 Task: Send an email with the signature Kaylee Green with the subject Apology for a delay and the message Could you please provide feedback on the latest version of the project report? from softage.6@softage.net to softage.4@softage.net and move the email from Sent Items to the folder Waste management
Action: Mouse moved to (97, 88)
Screenshot: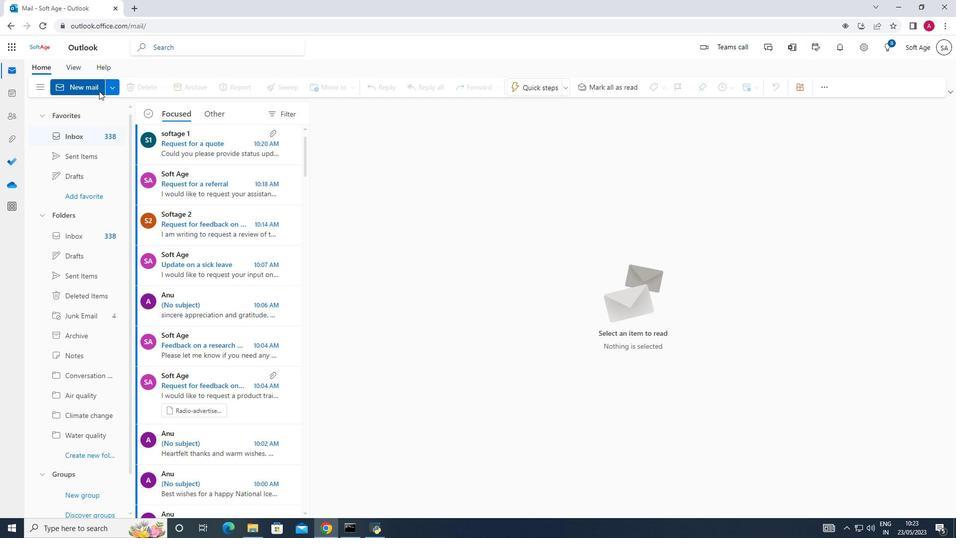 
Action: Mouse pressed left at (97, 88)
Screenshot: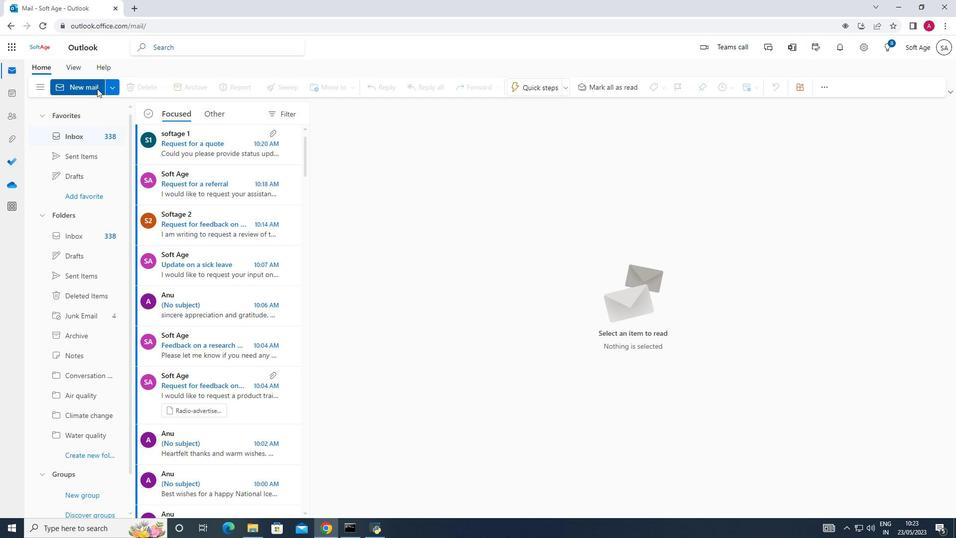 
Action: Mouse moved to (676, 92)
Screenshot: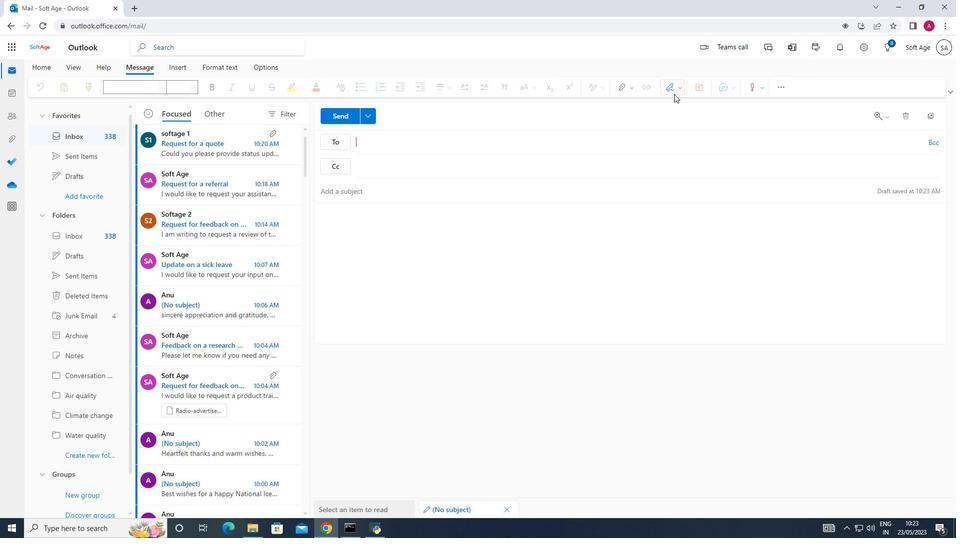 
Action: Mouse pressed left at (676, 92)
Screenshot: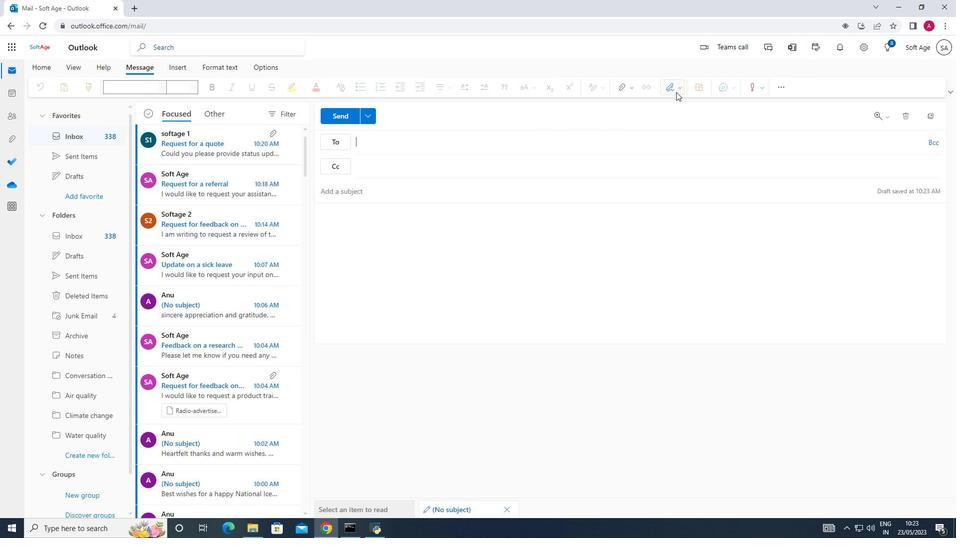 
Action: Mouse moved to (671, 124)
Screenshot: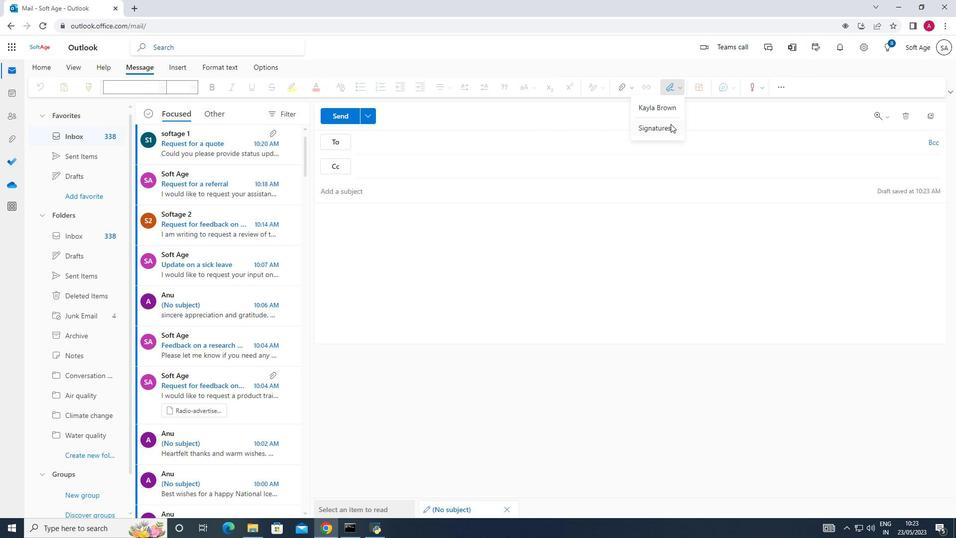 
Action: Mouse pressed left at (671, 124)
Screenshot: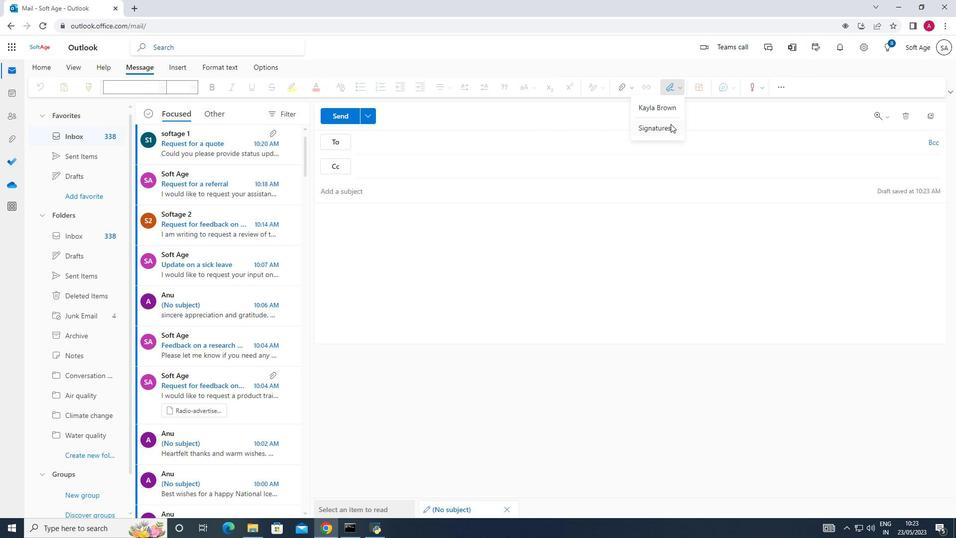 
Action: Mouse moved to (689, 167)
Screenshot: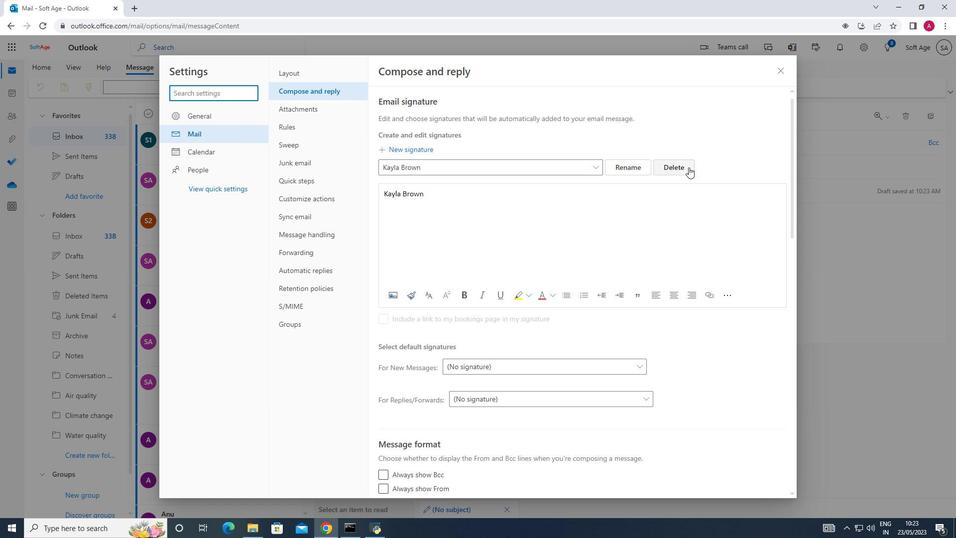 
Action: Mouse pressed left at (689, 167)
Screenshot: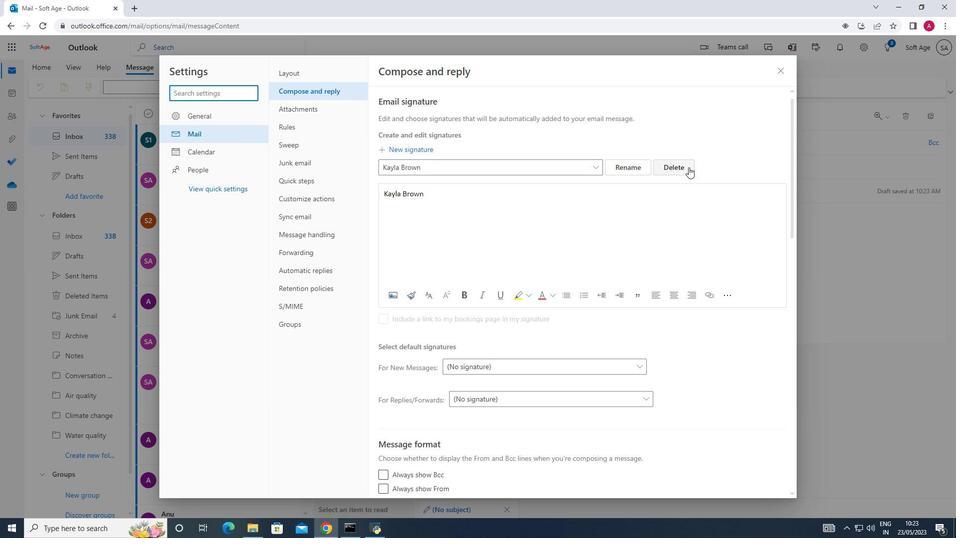 
Action: Mouse moved to (437, 167)
Screenshot: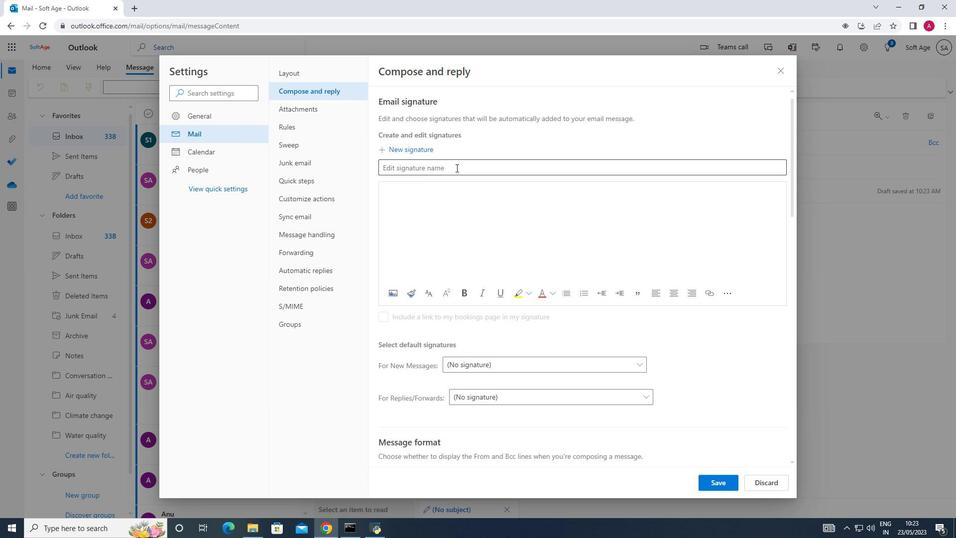 
Action: Mouse pressed left at (437, 167)
Screenshot: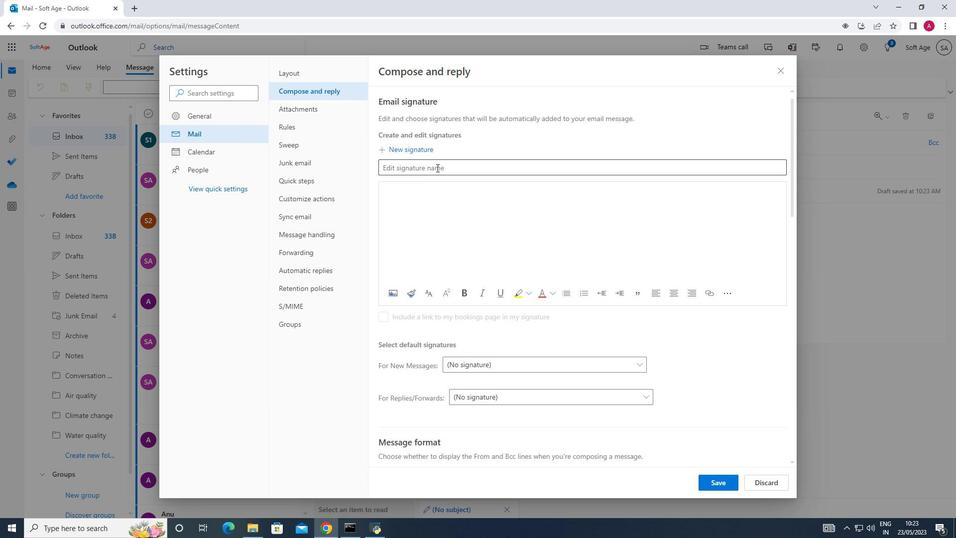 
Action: Key pressed <Key.shift_r>Kaylee<Key.space><Key.shift>Green
Screenshot: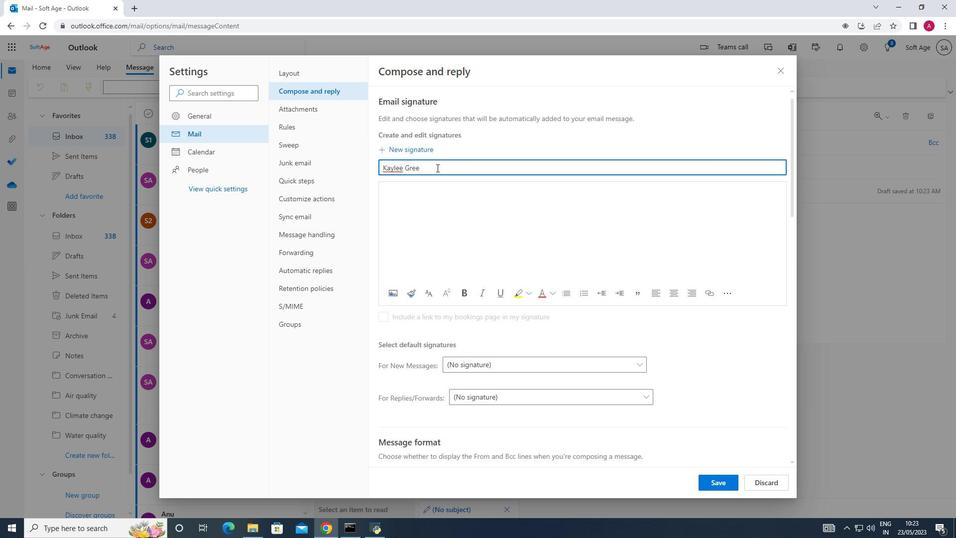 
Action: Mouse moved to (397, 194)
Screenshot: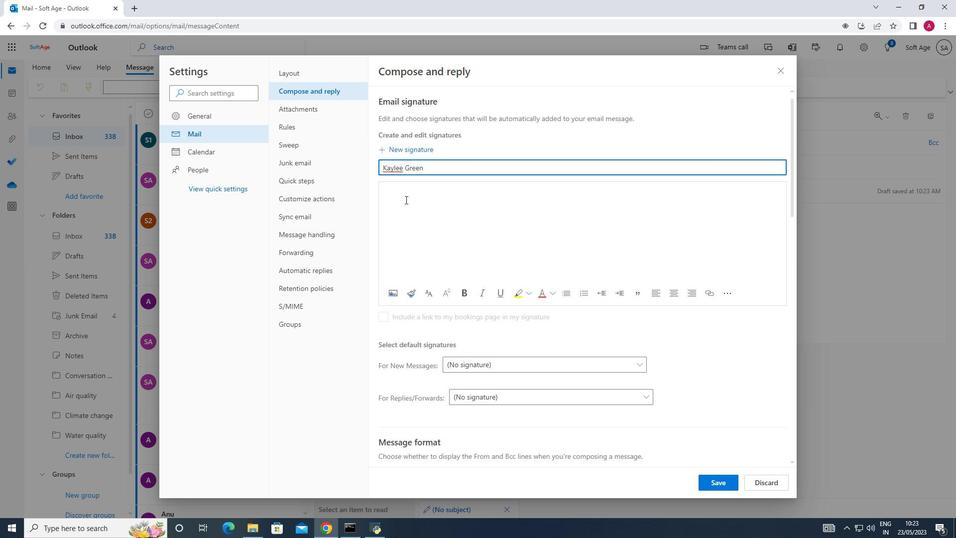 
Action: Mouse pressed left at (397, 194)
Screenshot: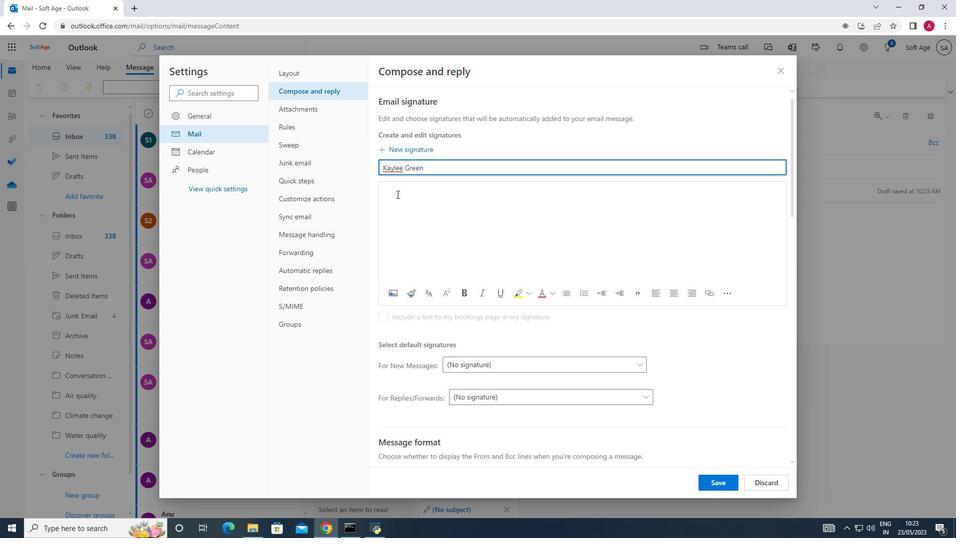 
Action: Key pressed <Key.shift_r>Kaylee<Key.space><Key.shift>Green
Screenshot: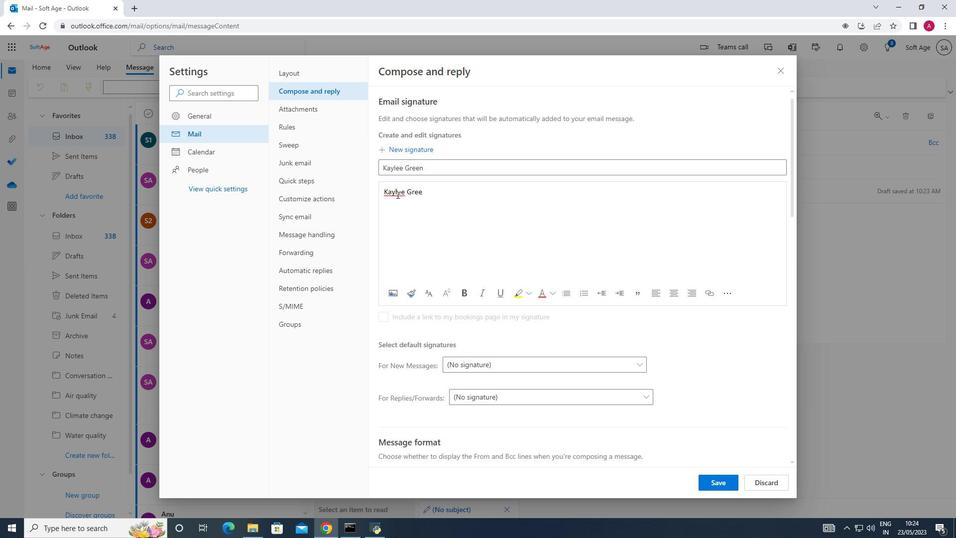 
Action: Mouse moved to (555, 299)
Screenshot: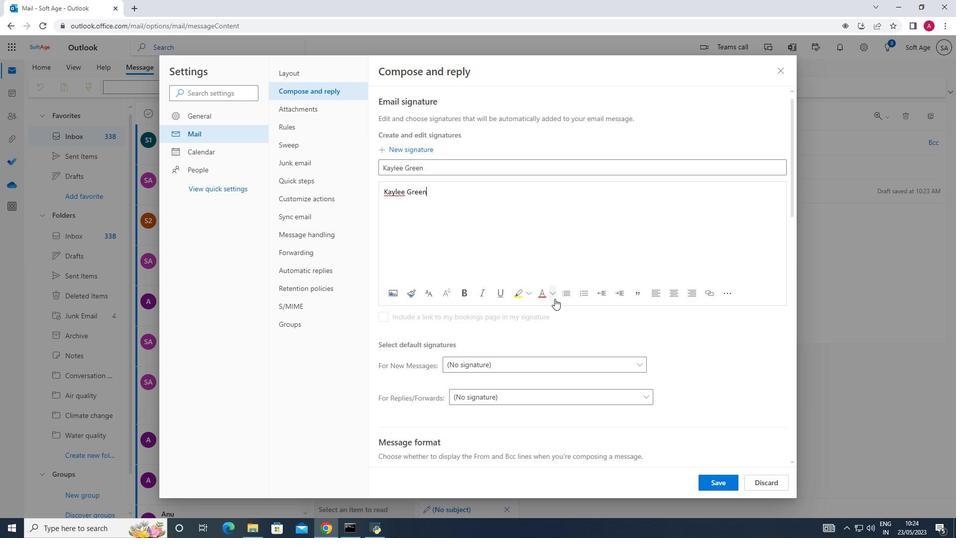 
Action: Mouse scrolled (555, 298) with delta (0, 0)
Screenshot: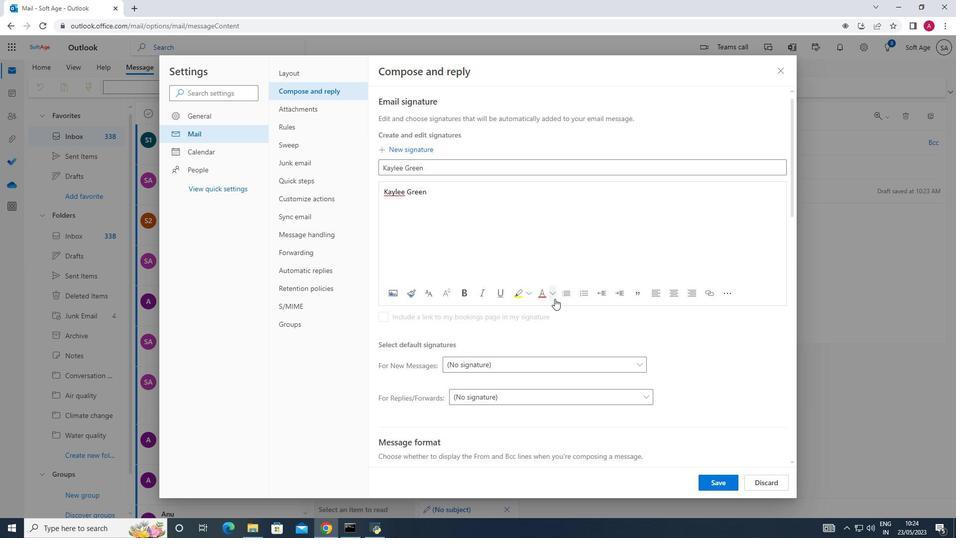 
Action: Mouse scrolled (555, 298) with delta (0, 0)
Screenshot: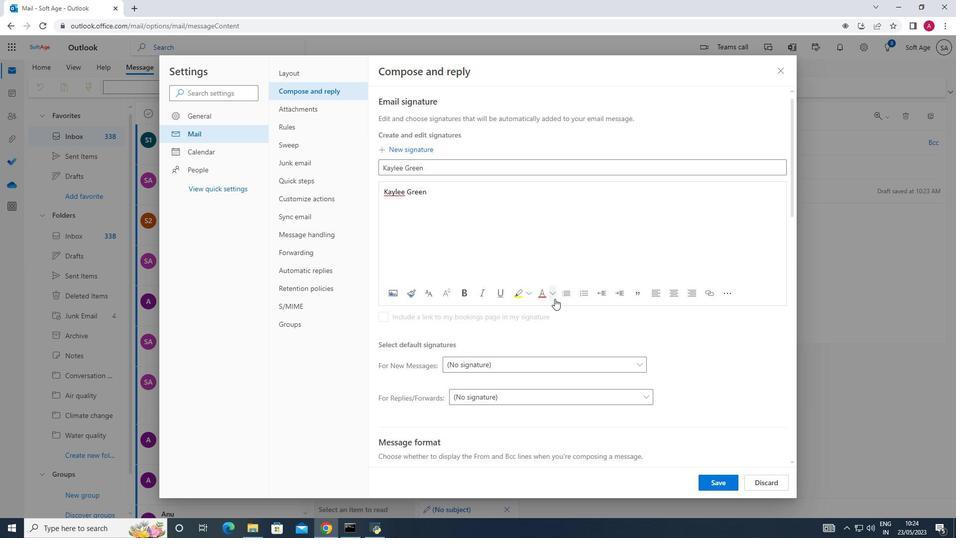 
Action: Mouse moved to (704, 488)
Screenshot: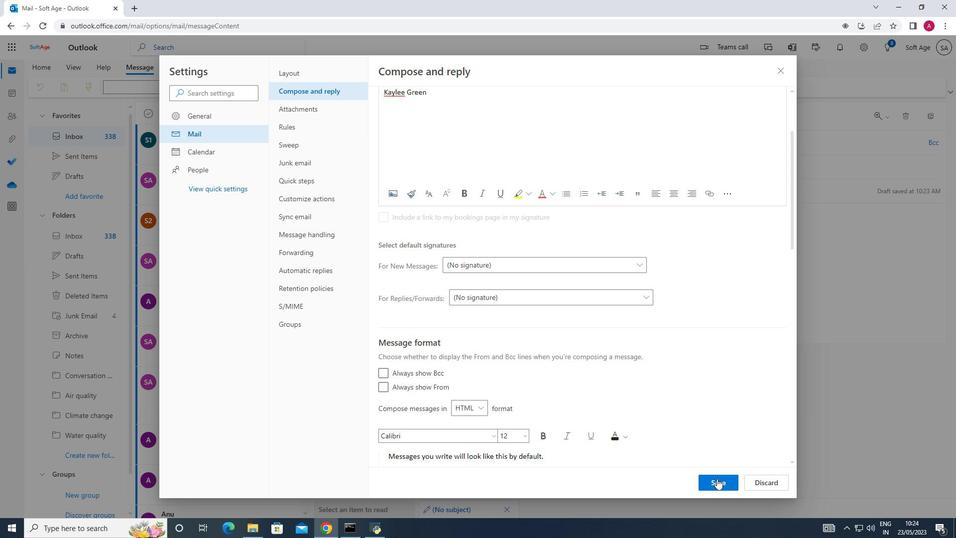 
Action: Mouse pressed left at (704, 488)
Screenshot: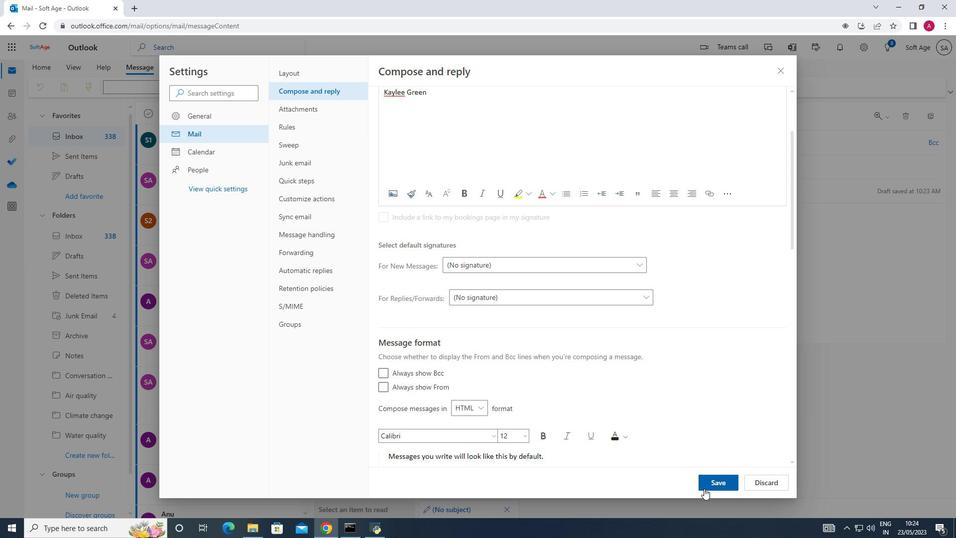 
Action: Mouse moved to (780, 67)
Screenshot: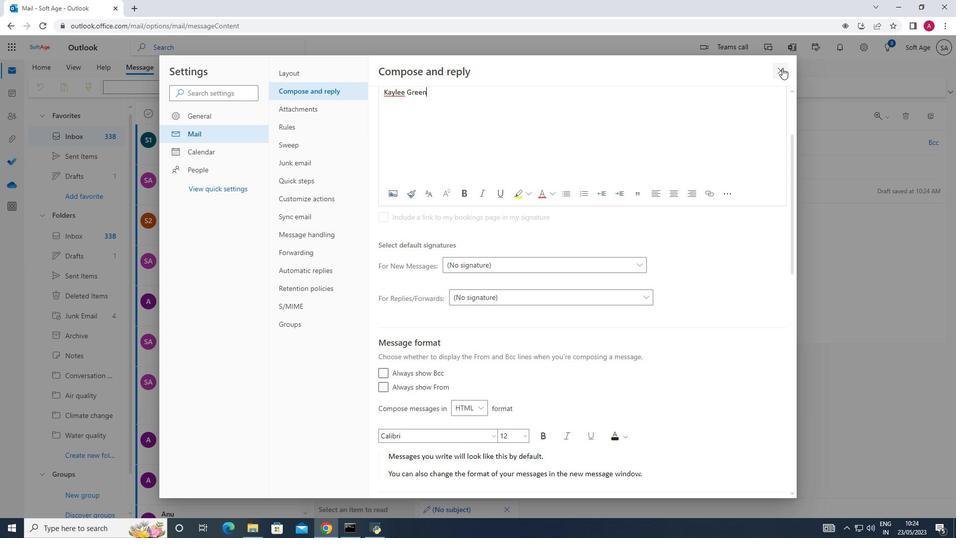 
Action: Mouse pressed left at (780, 67)
Screenshot: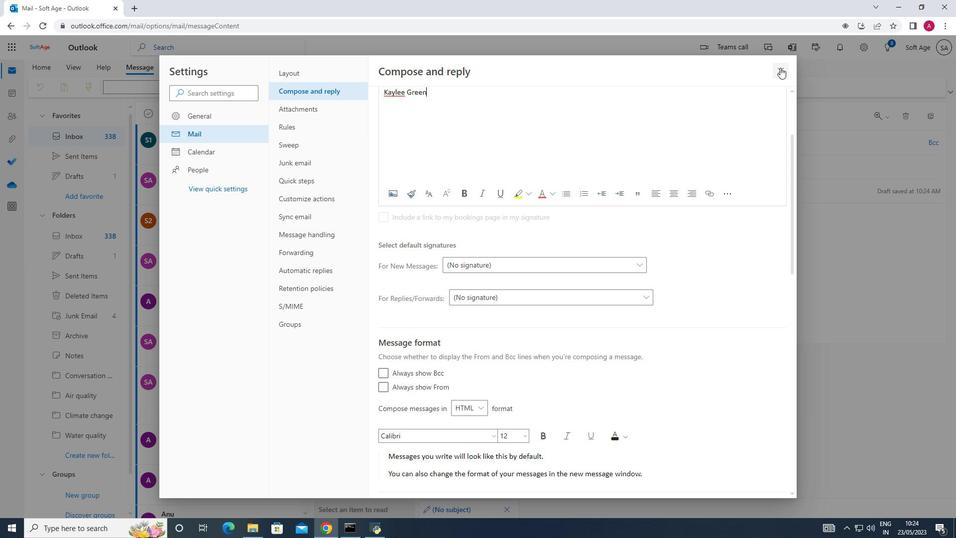 
Action: Mouse moved to (679, 88)
Screenshot: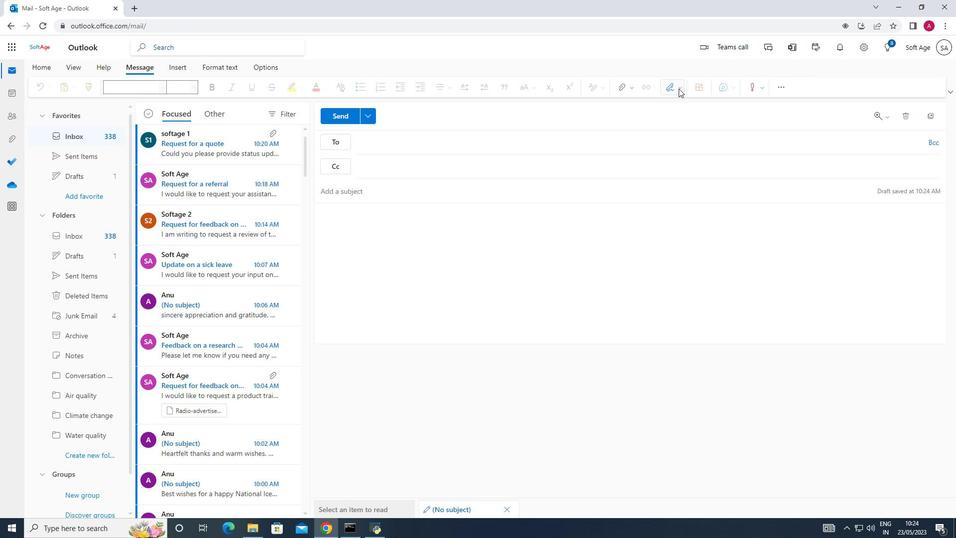 
Action: Mouse pressed left at (679, 88)
Screenshot: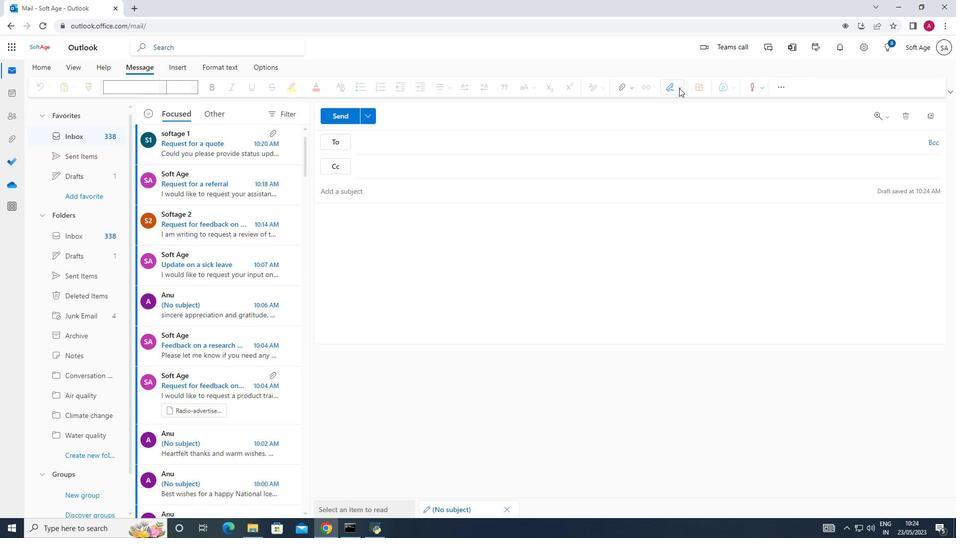 
Action: Mouse moved to (664, 106)
Screenshot: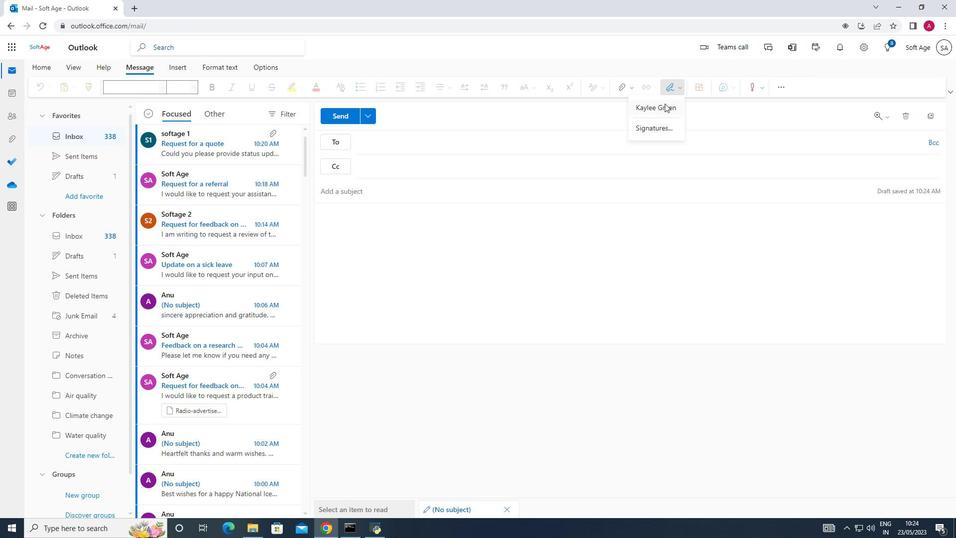 
Action: Mouse pressed left at (664, 106)
Screenshot: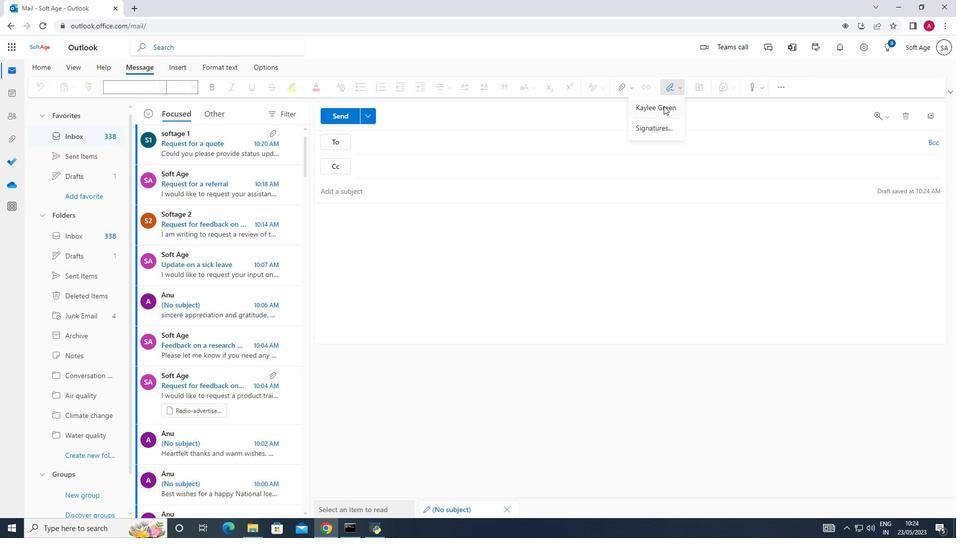 
Action: Mouse moved to (327, 190)
Screenshot: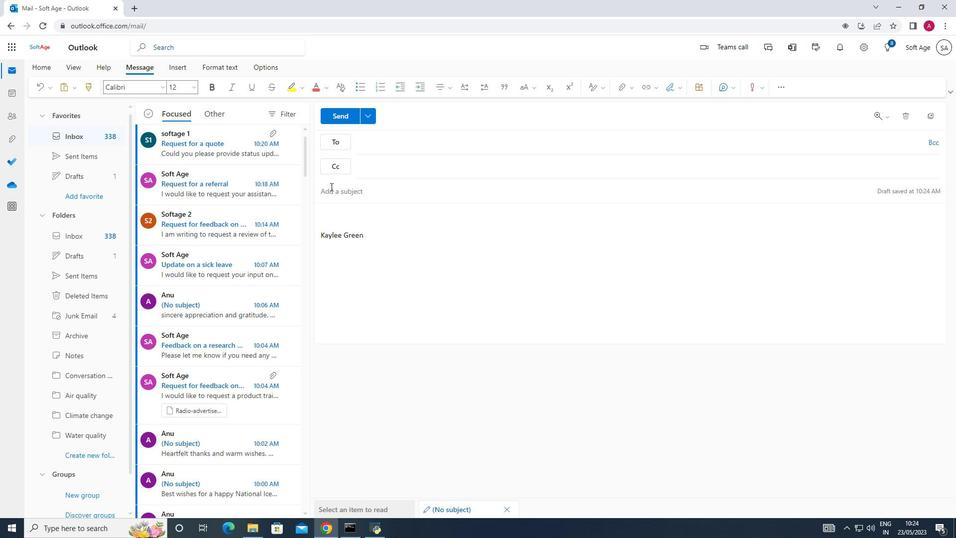 
Action: Mouse pressed left at (327, 190)
Screenshot: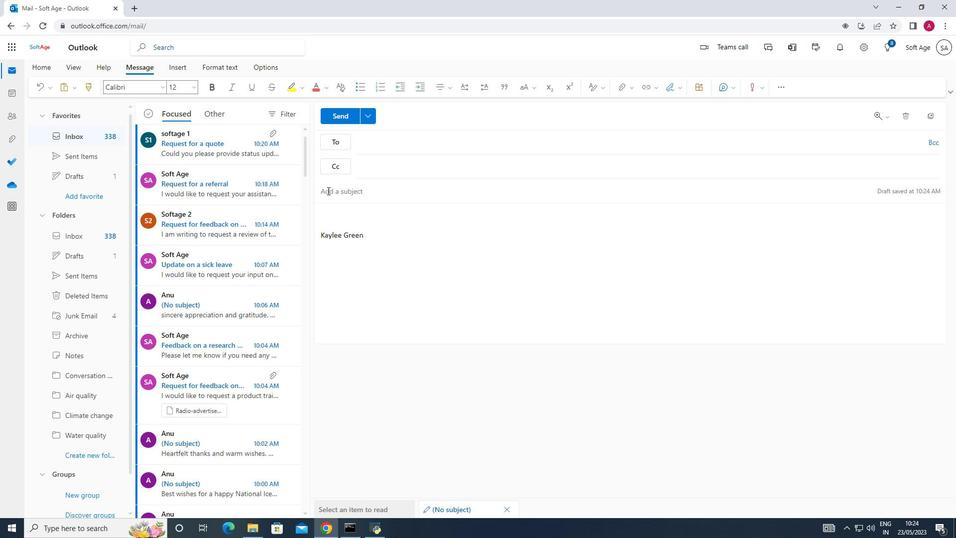 
Action: Mouse moved to (321, 194)
Screenshot: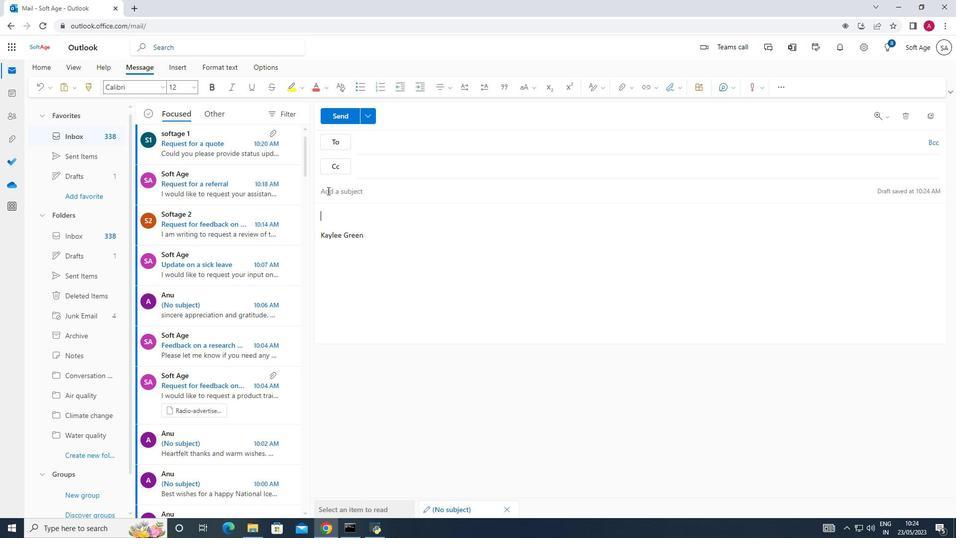 
Action: Key pressed <Key.shift>Apology<Key.space>for<Key.space>a<Key.space>delay<Key.space>
Screenshot: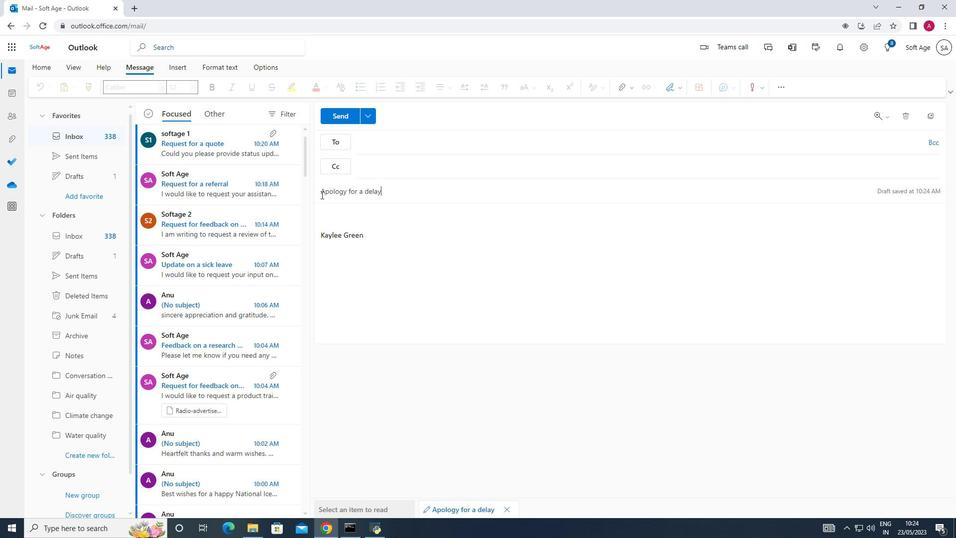 
Action: Mouse moved to (330, 213)
Screenshot: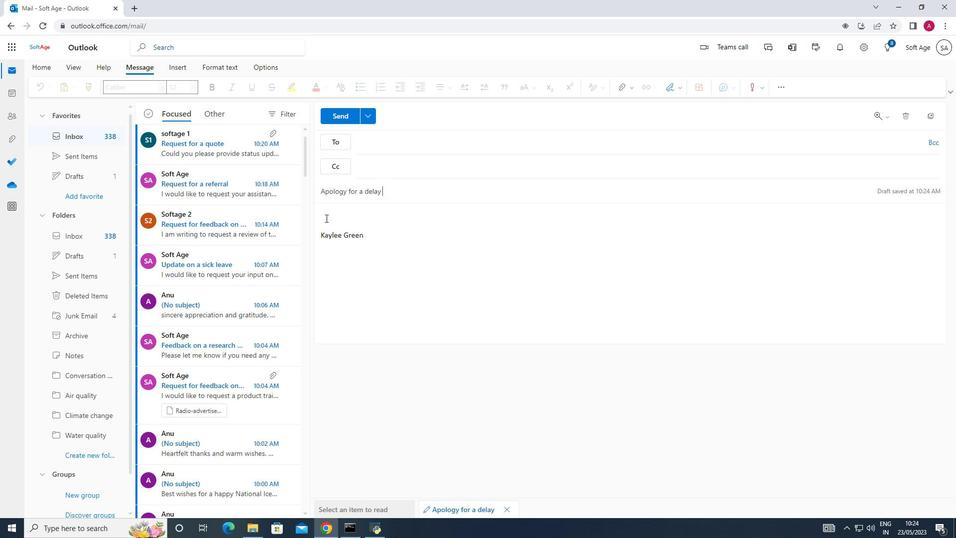 
Action: Mouse pressed left at (330, 213)
Screenshot: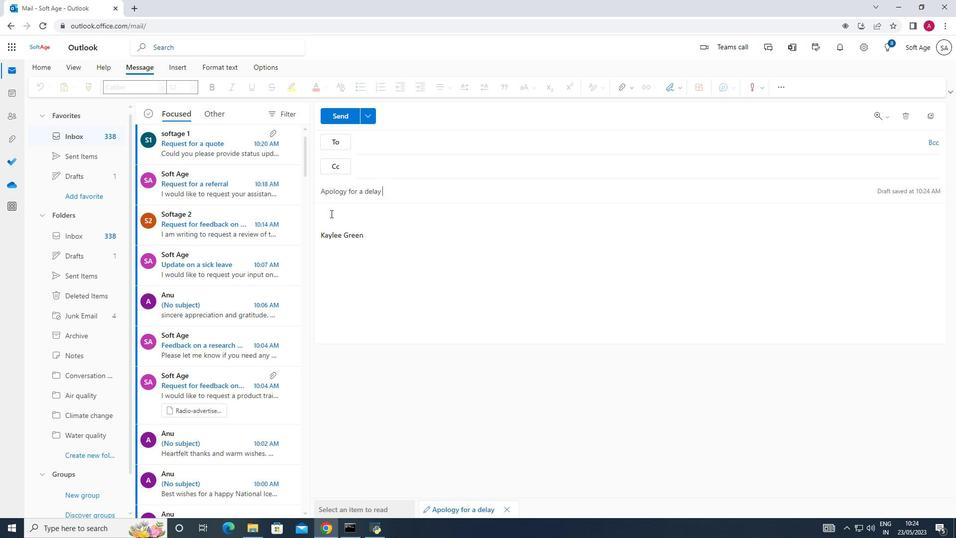 
Action: Key pressed <Key.shift>Could<Key.space>you<Key.space>please<Key.space>provide<Key.space>feedback<Key.space>on<Key.space>the<Key.space>latest<Key.space>version<Key.space>of<Key.space>the<Key.space>projec
Screenshot: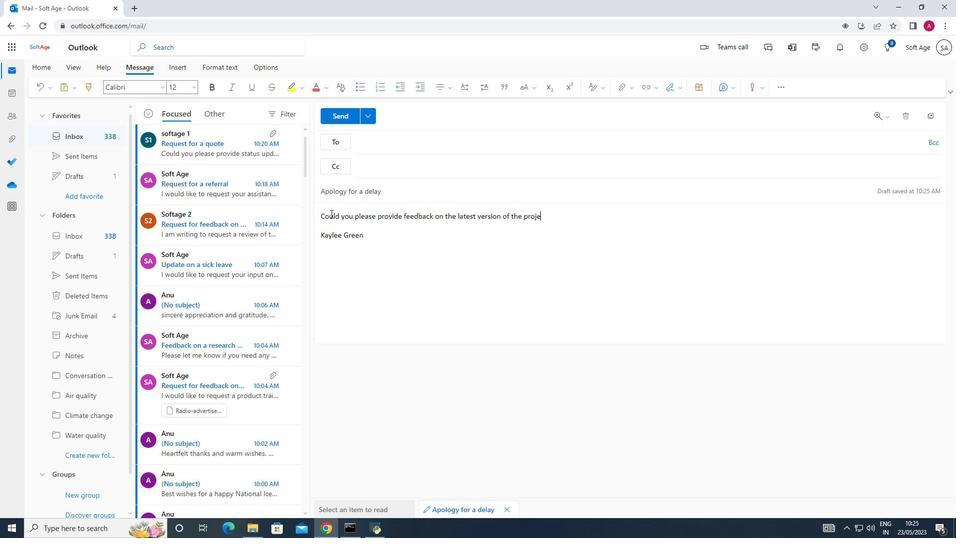 
Action: Mouse moved to (330, 213)
Screenshot: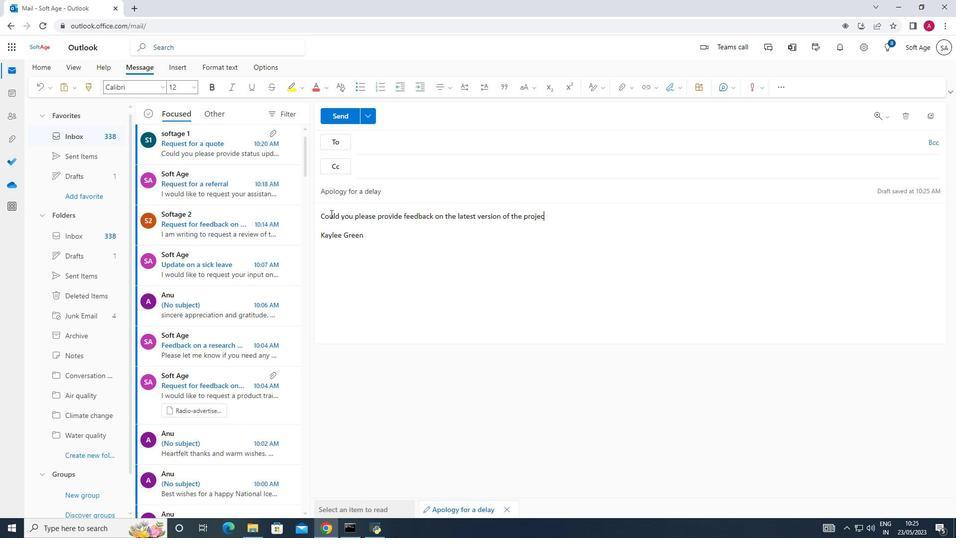 
Action: Key pressed t<Key.space>repot<Key.shift_r>?
Screenshot: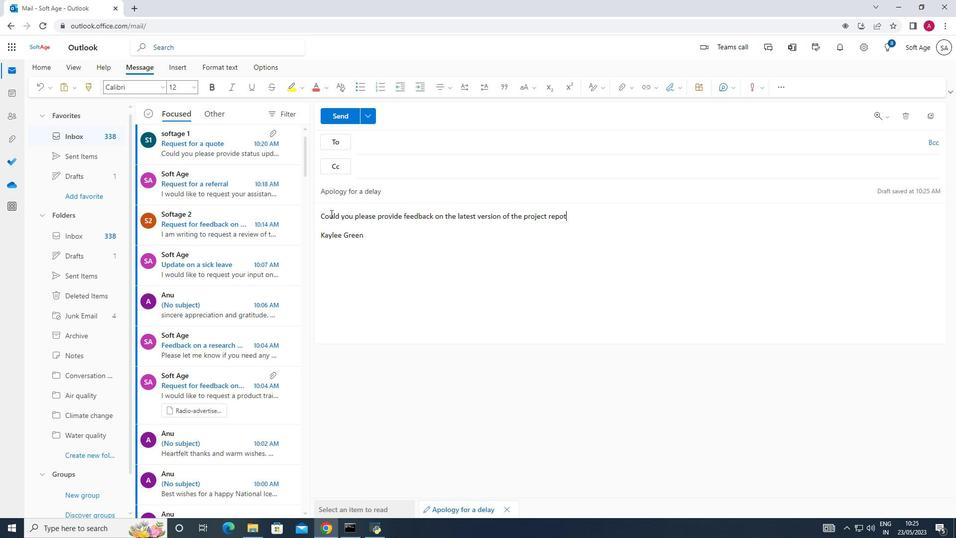 
Action: Mouse moved to (369, 150)
Screenshot: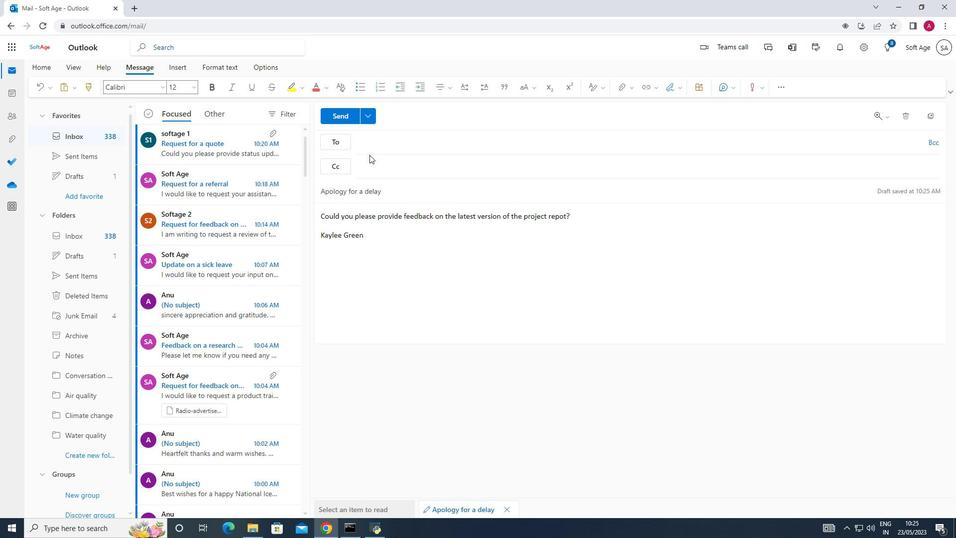 
Action: Mouse pressed left at (369, 150)
Screenshot: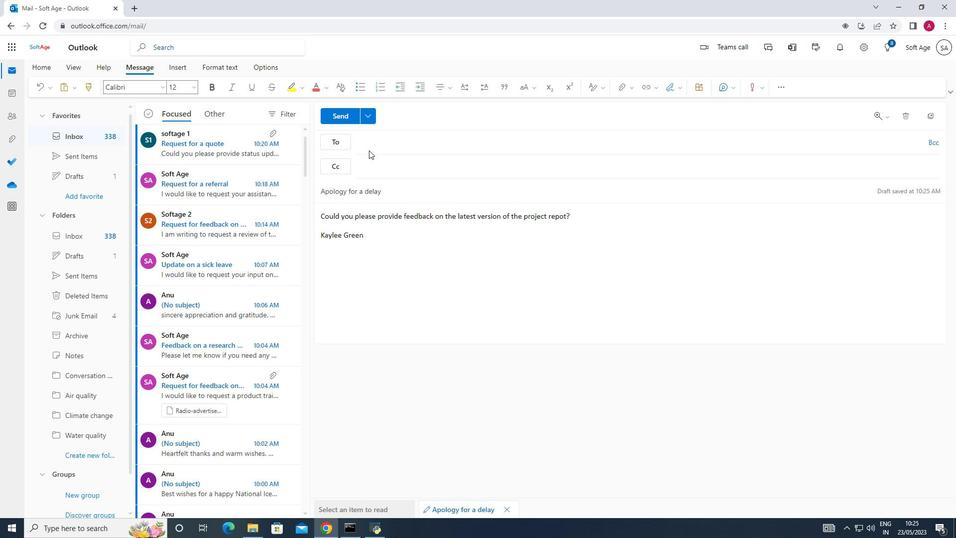
Action: Mouse moved to (369, 141)
Screenshot: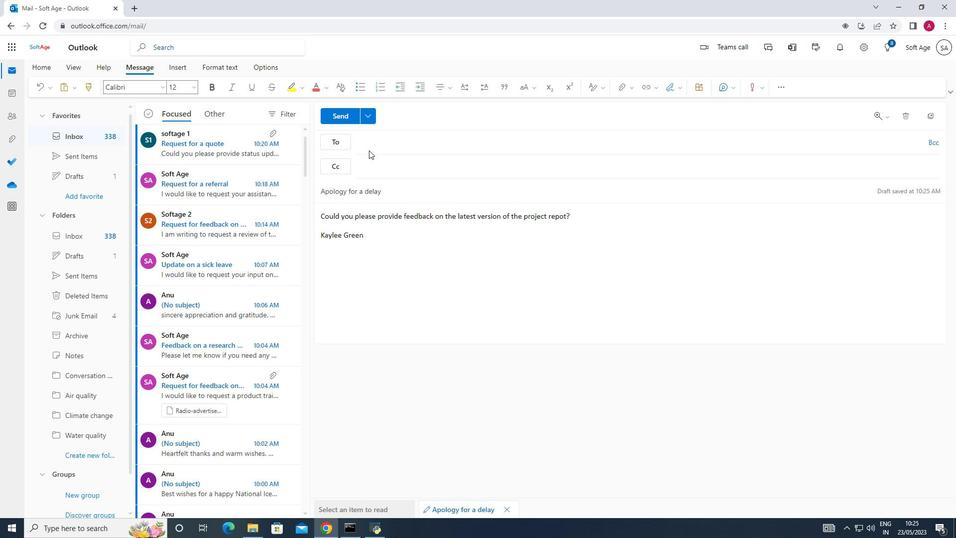 
Action: Mouse pressed left at (369, 141)
Screenshot: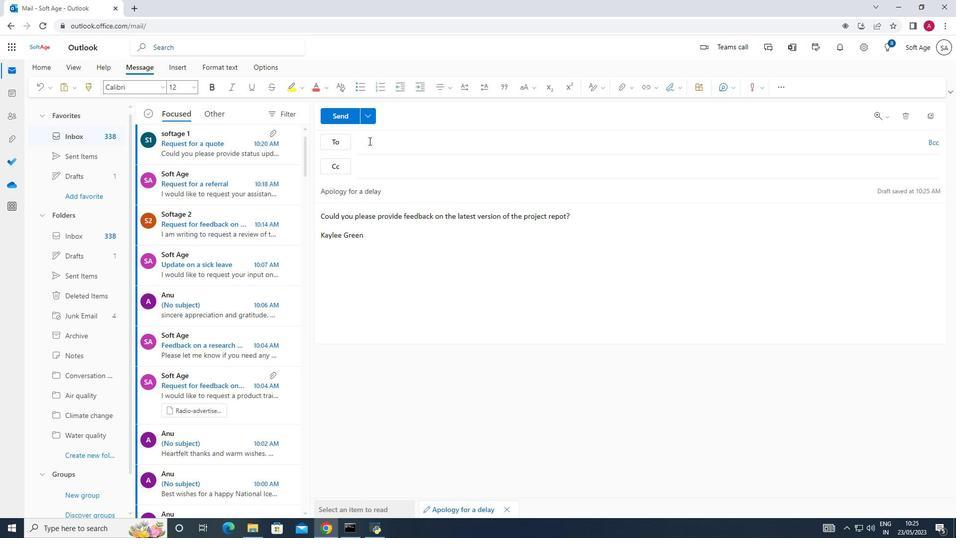 
Action: Key pressed softage.4<Key.shift>@softage.net
Screenshot: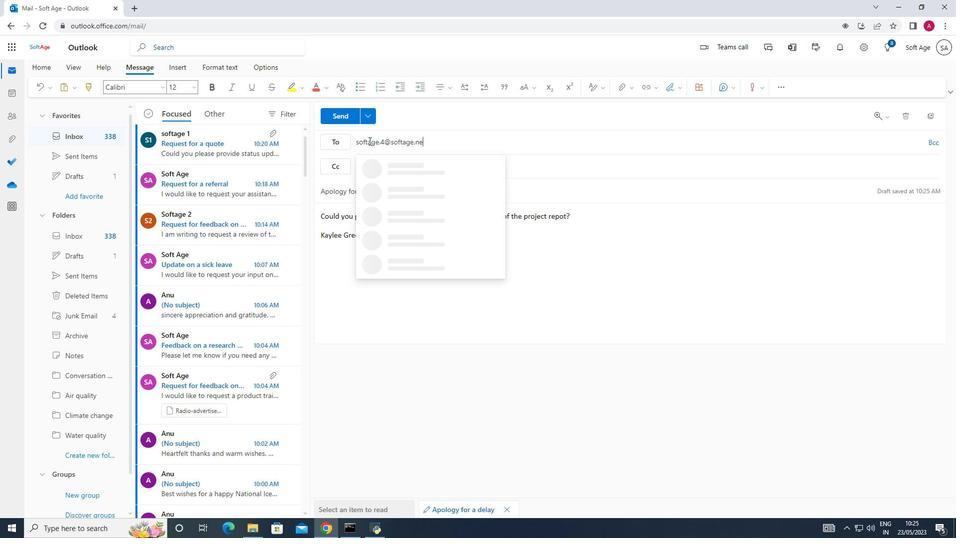 
Action: Mouse moved to (434, 170)
Screenshot: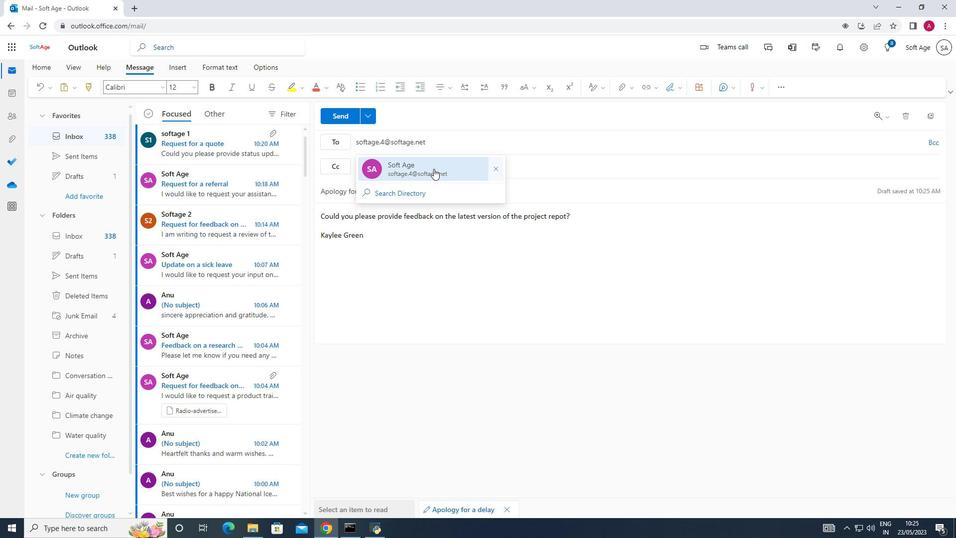 
Action: Mouse pressed left at (434, 170)
Screenshot: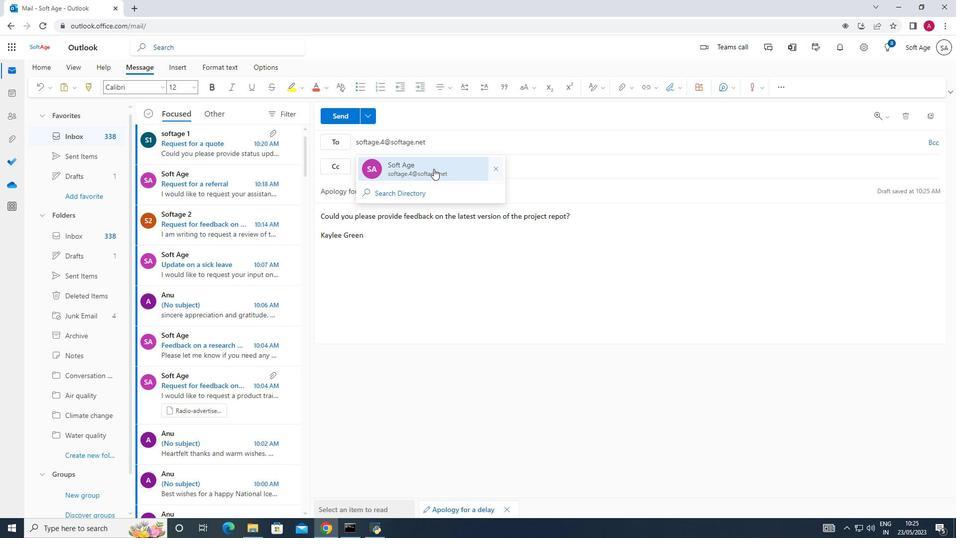 
Action: Mouse moved to (342, 112)
Screenshot: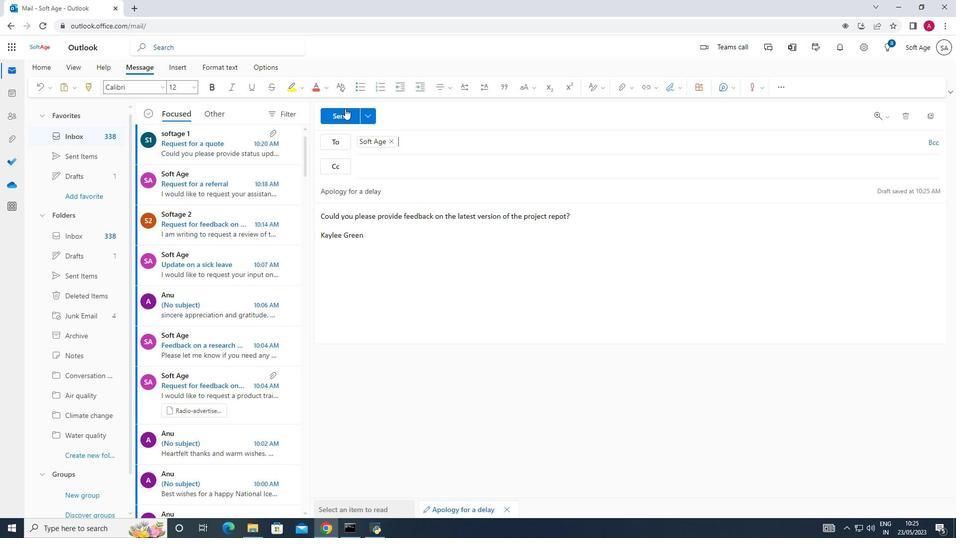 
Action: Mouse pressed left at (342, 112)
Screenshot: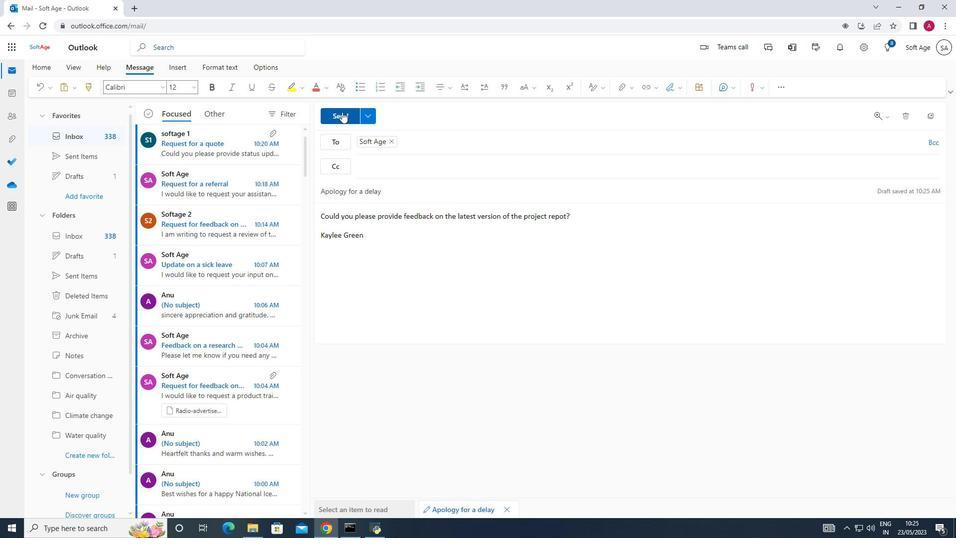 
Action: Mouse moved to (97, 453)
Screenshot: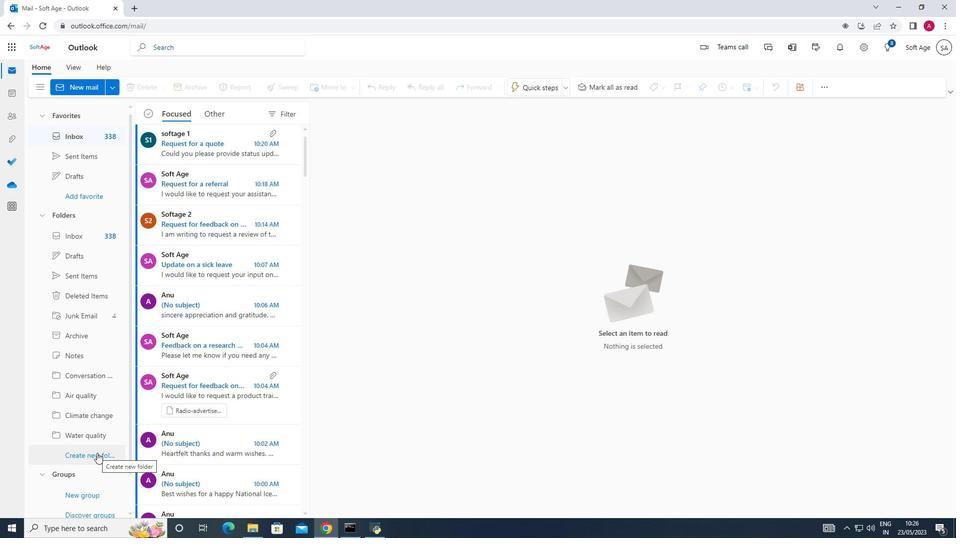 
Action: Mouse pressed left at (97, 453)
Screenshot: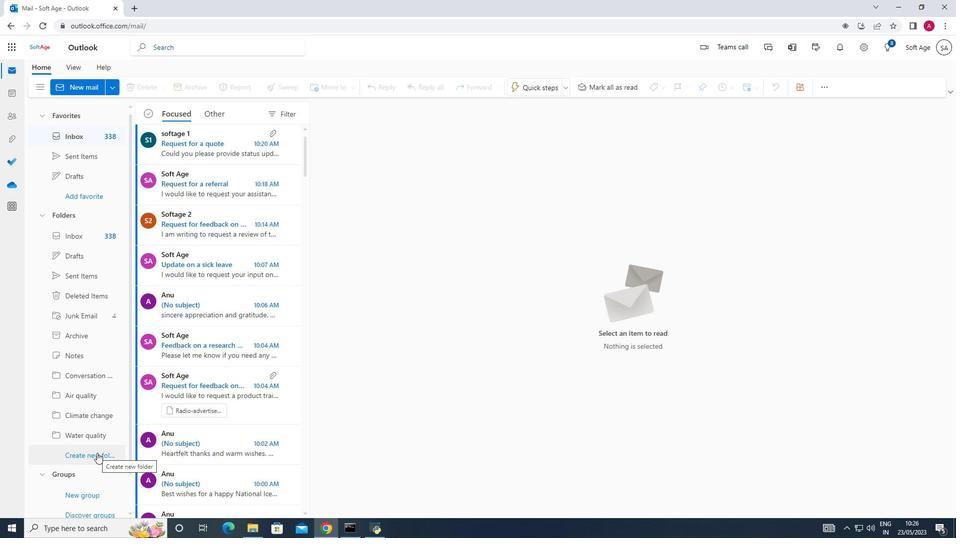 
Action: Mouse moved to (109, 456)
Screenshot: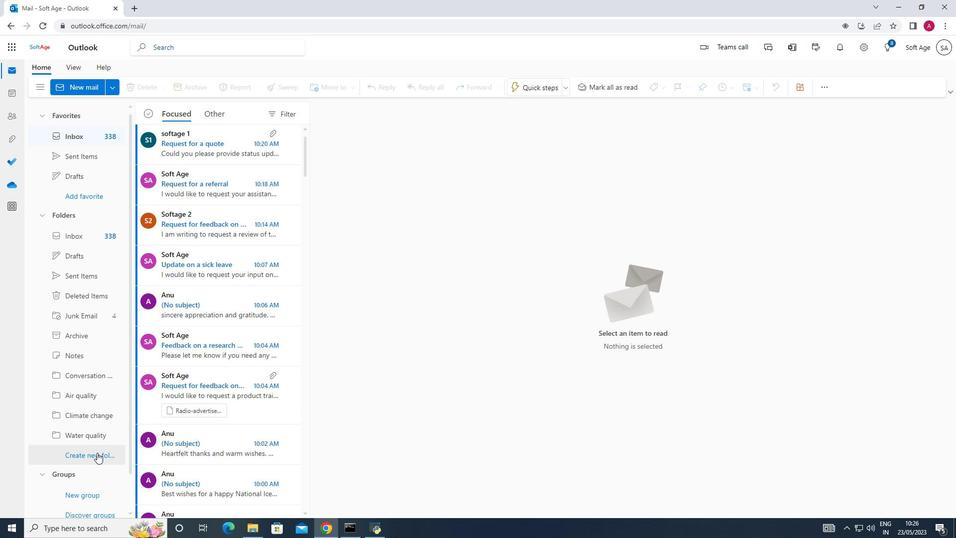 
Action: Key pressed <Key.shift>Waste<Key.space>maa<Key.backspace>nagement
Screenshot: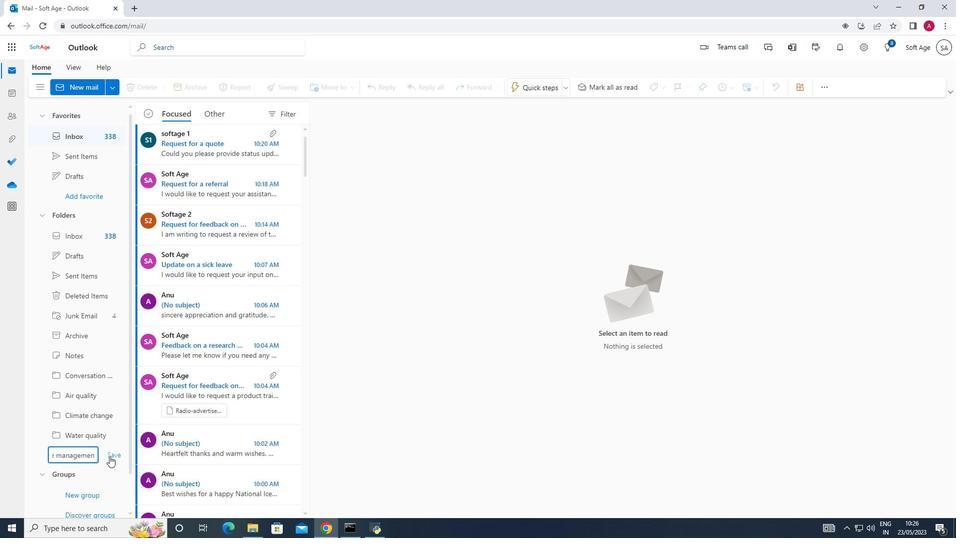 
Action: Mouse moved to (111, 452)
Screenshot: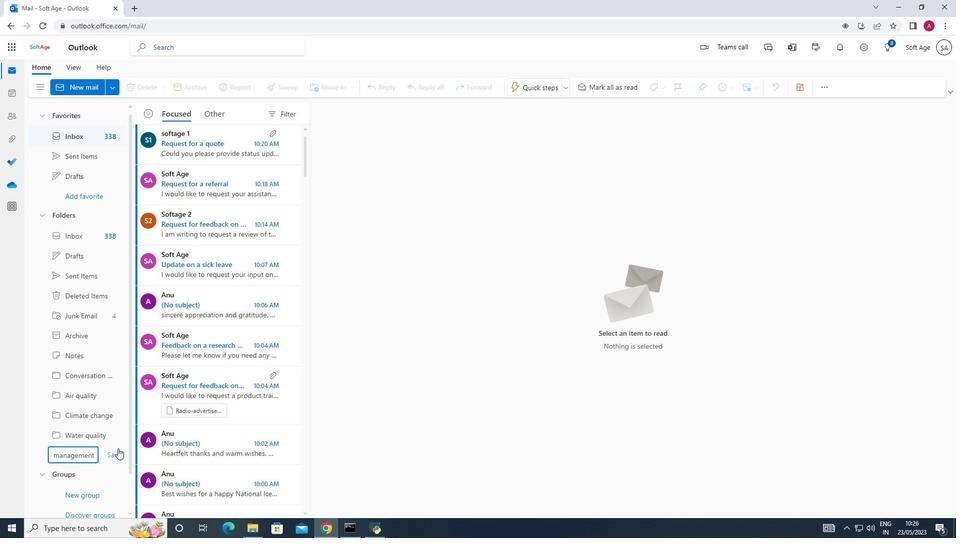 
Action: Mouse pressed left at (111, 452)
Screenshot: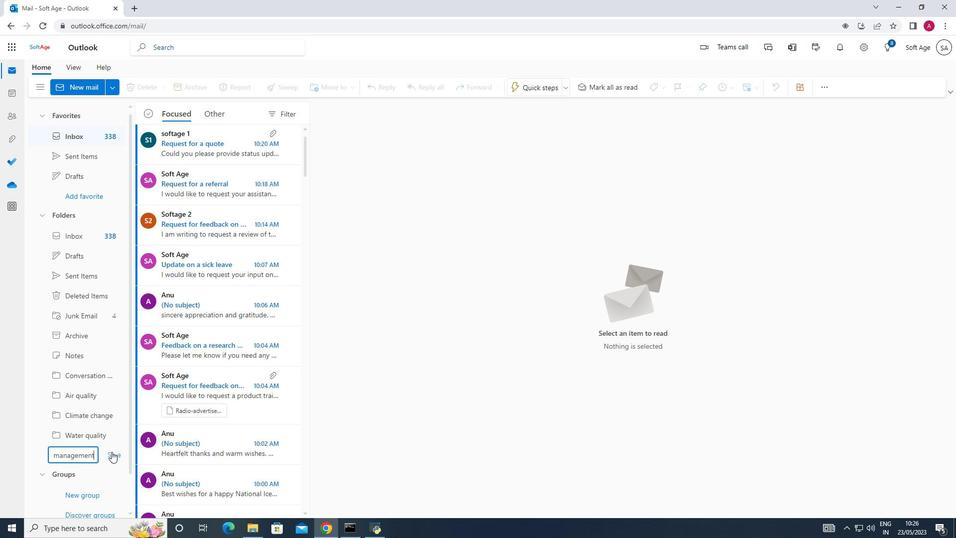 
Action: Mouse moved to (106, 160)
Screenshot: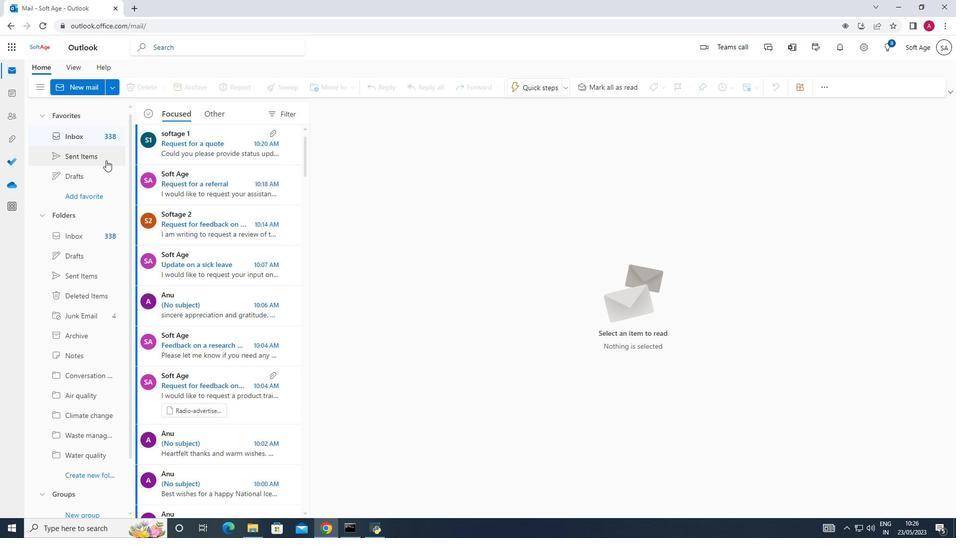 
Action: Mouse pressed left at (106, 160)
Screenshot: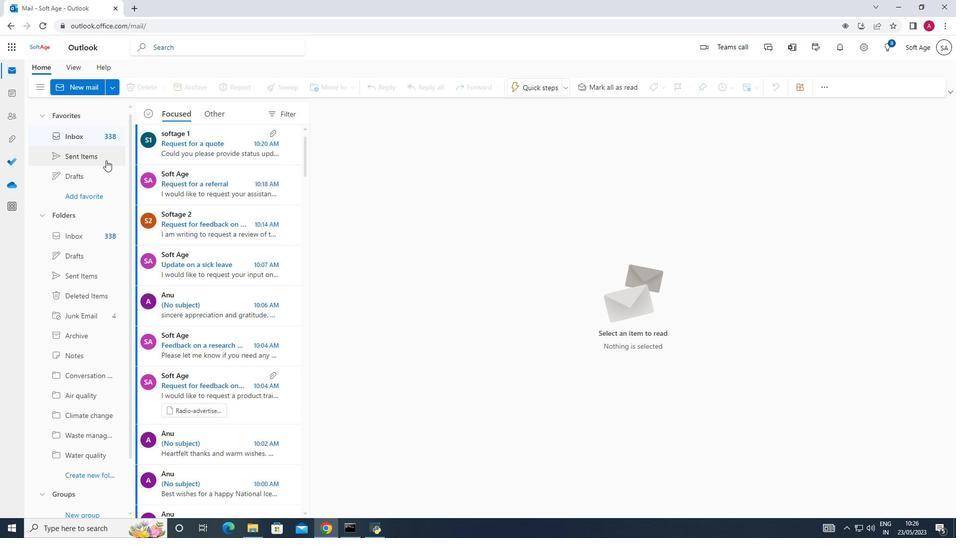 
Action: Mouse moved to (220, 171)
Screenshot: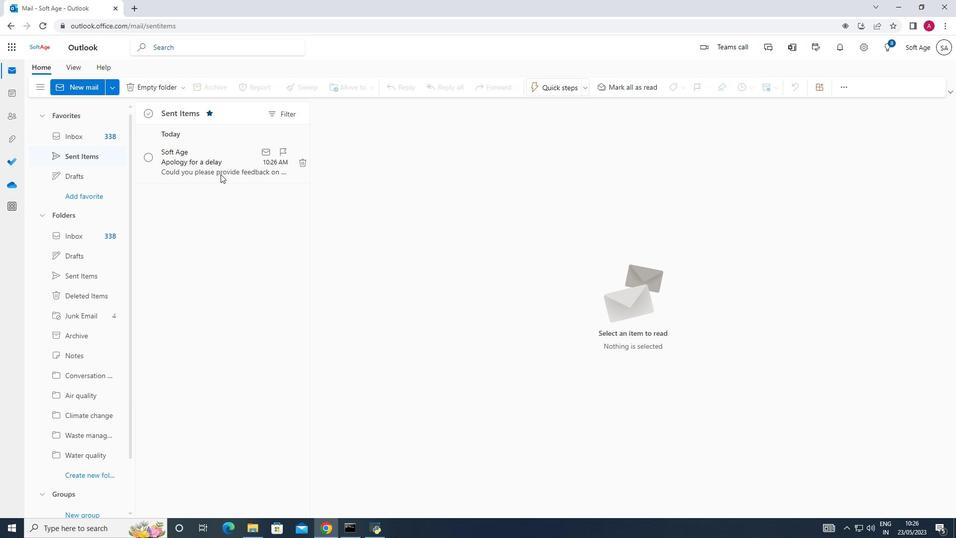 
Action: Mouse pressed left at (220, 171)
Screenshot: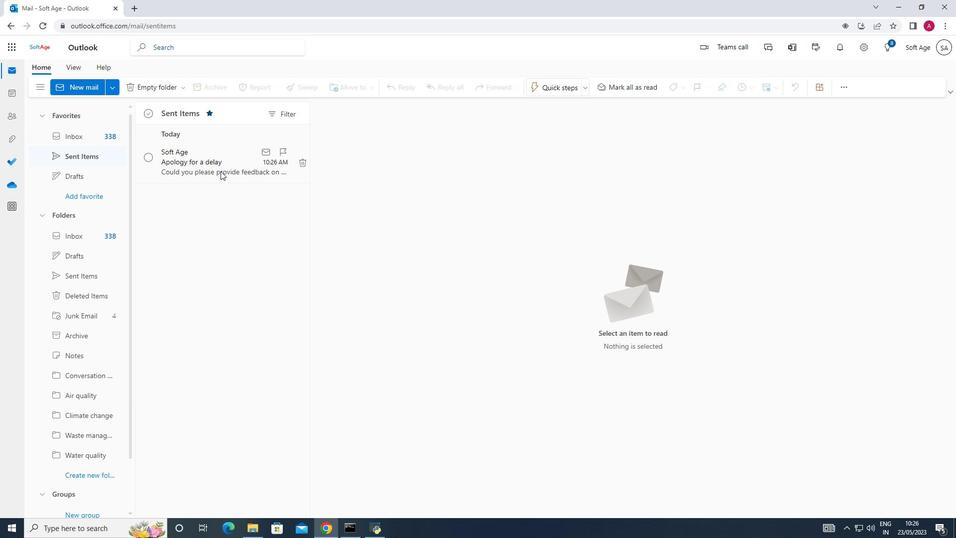 
Action: Mouse moved to (242, 157)
Screenshot: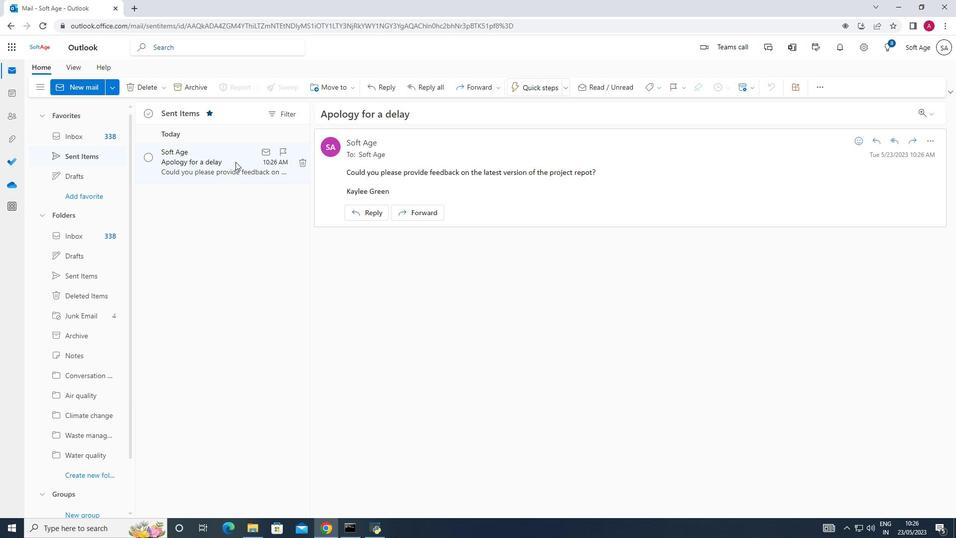 
Action: Mouse pressed right at (242, 157)
Screenshot: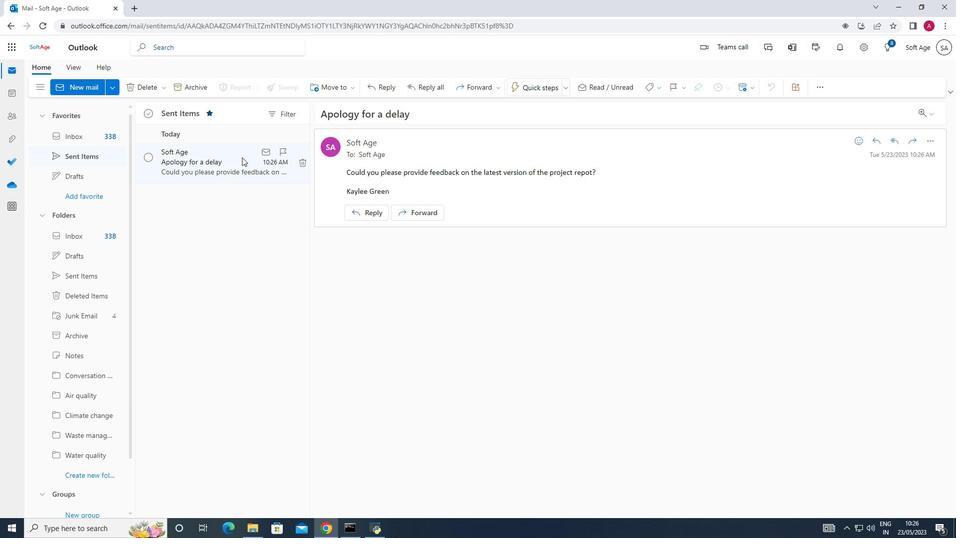 
Action: Mouse moved to (264, 200)
Screenshot: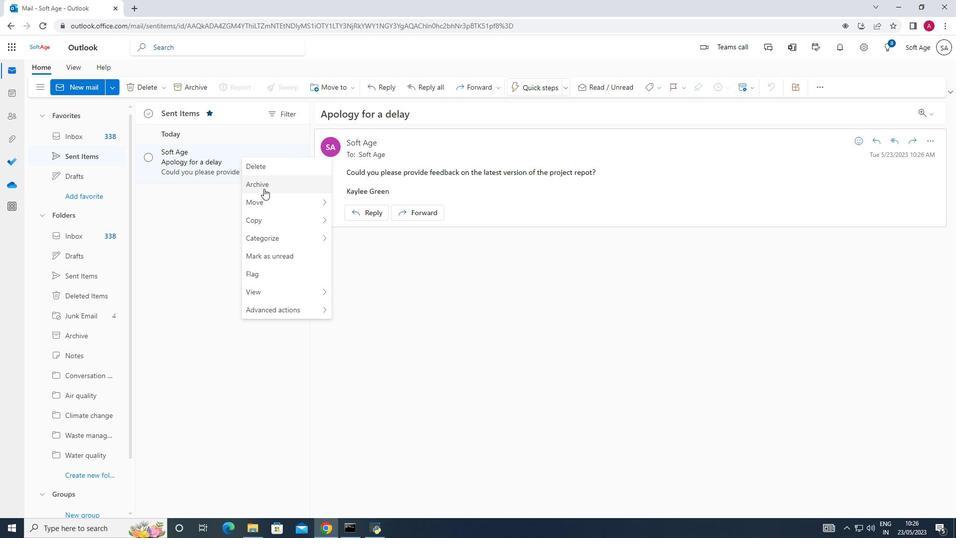 
Action: Mouse pressed left at (264, 200)
Screenshot: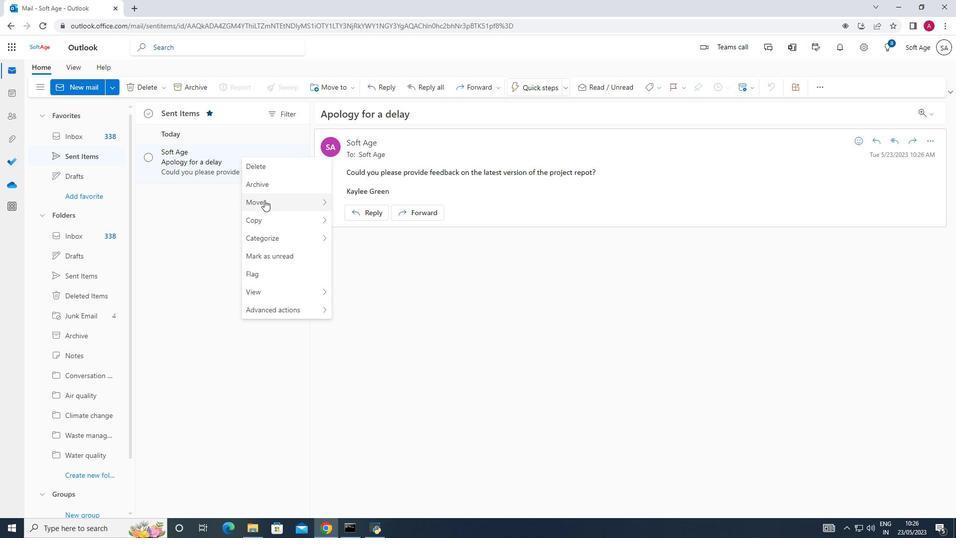 
Action: Mouse moved to (354, 202)
Screenshot: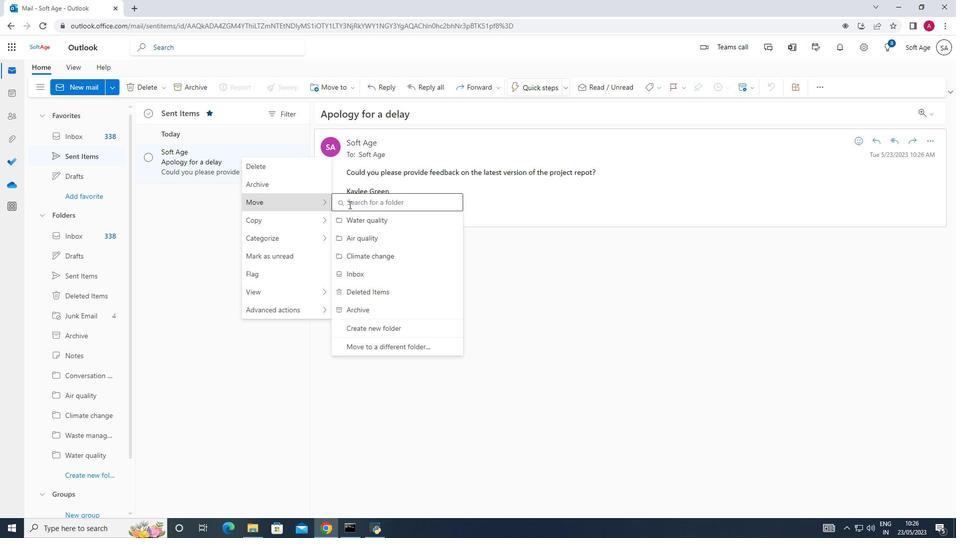 
Action: Key pressed wat
Screenshot: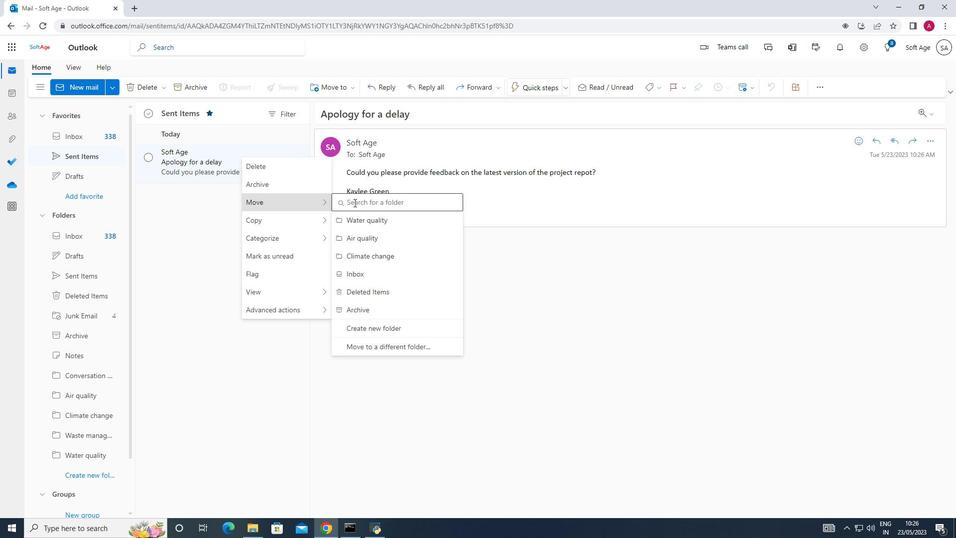 
Action: Mouse moved to (372, 206)
Screenshot: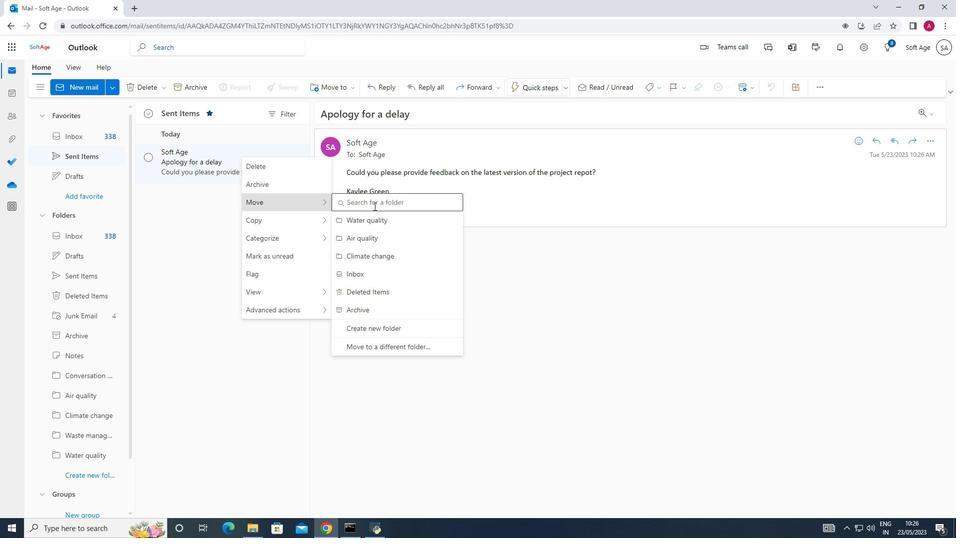 
Action: Mouse pressed left at (372, 206)
Screenshot: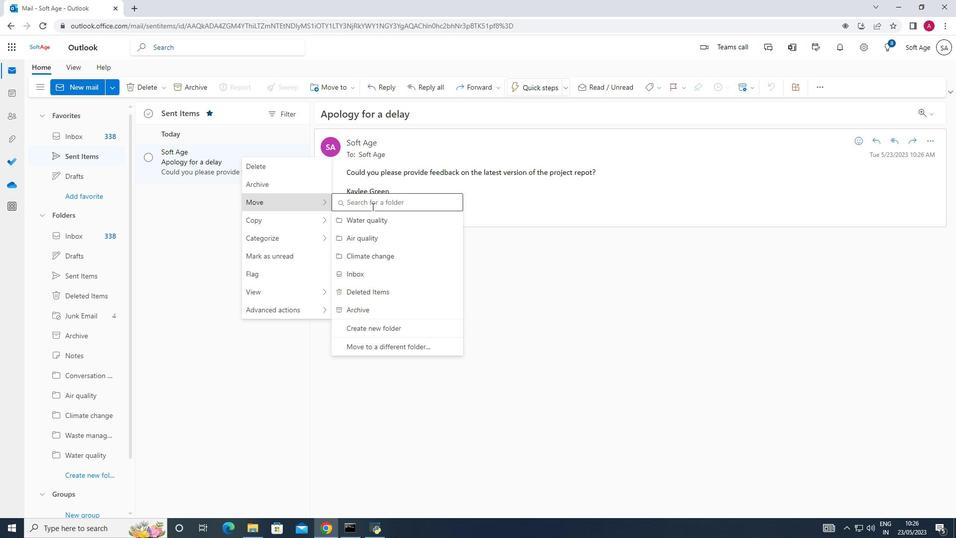 
Action: Key pressed waste
Screenshot: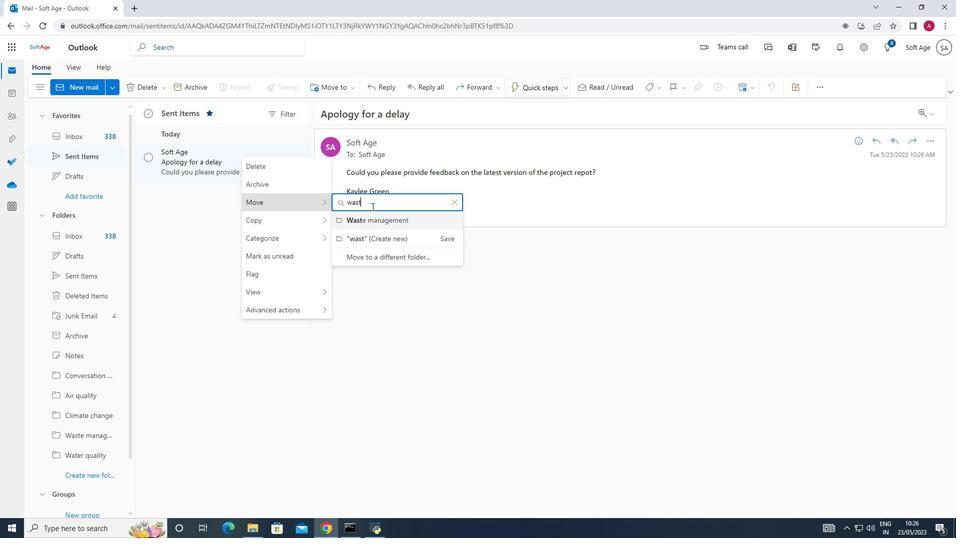 
Action: Mouse moved to (395, 218)
Screenshot: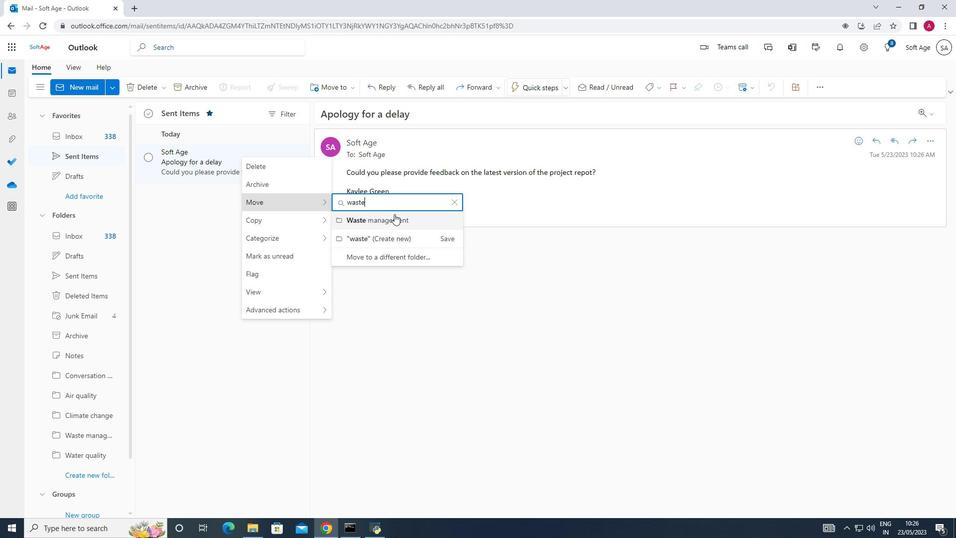 
Action: Mouse pressed left at (395, 218)
Screenshot: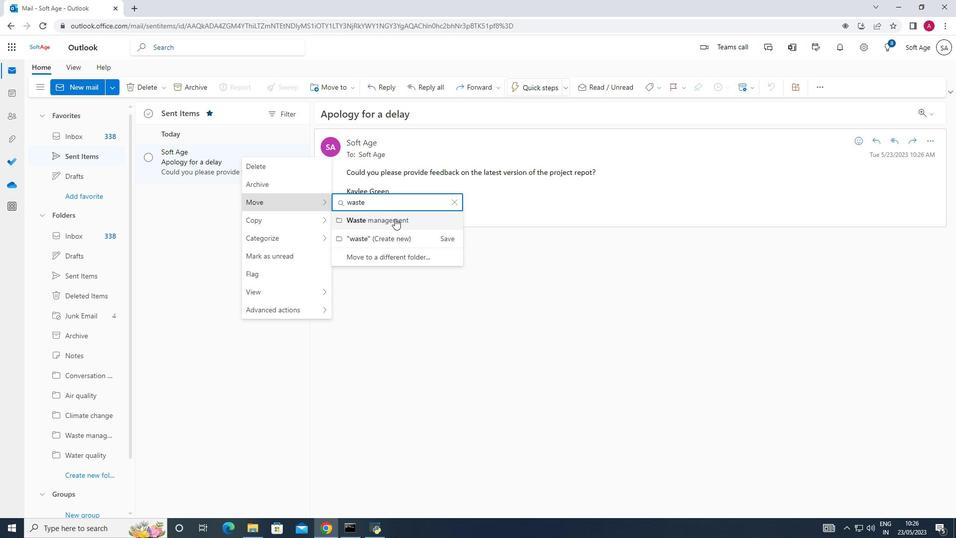 
